 Task: Create a due date automation trigger when advanced on, on the tuesday before a card is due add fields without custom field "Resume" set to a date in this week at 11:00 AM.
Action: Mouse moved to (1224, 96)
Screenshot: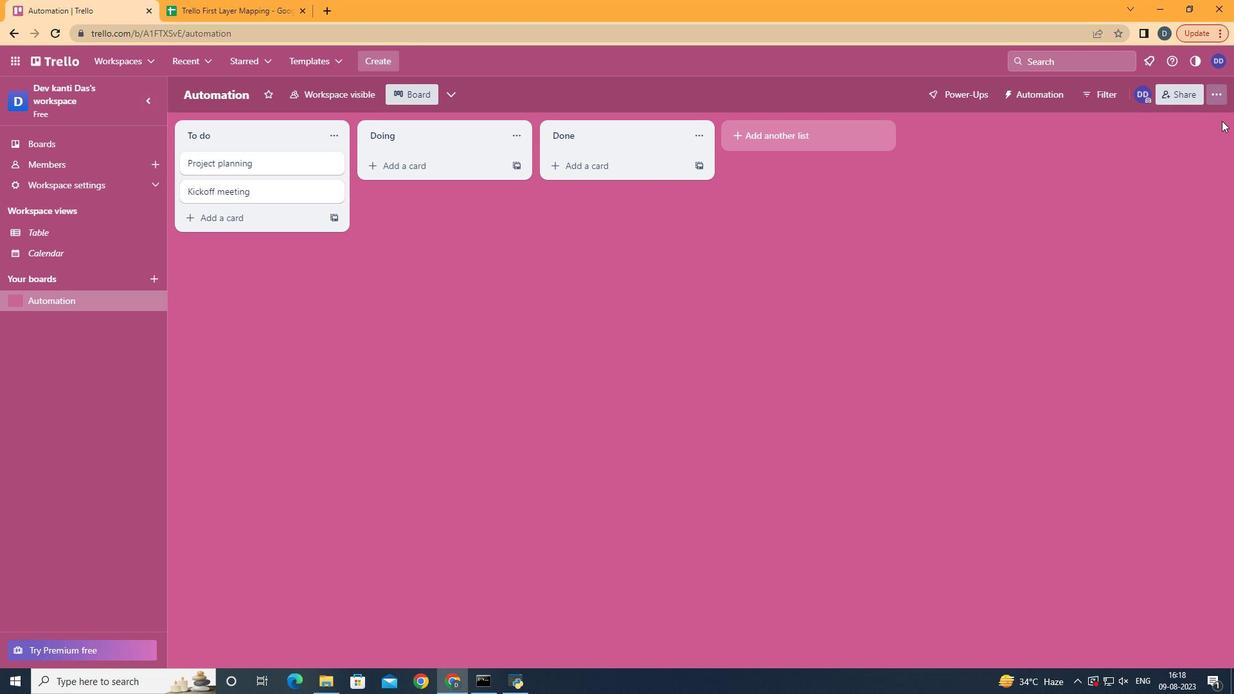 
Action: Mouse pressed left at (1224, 96)
Screenshot: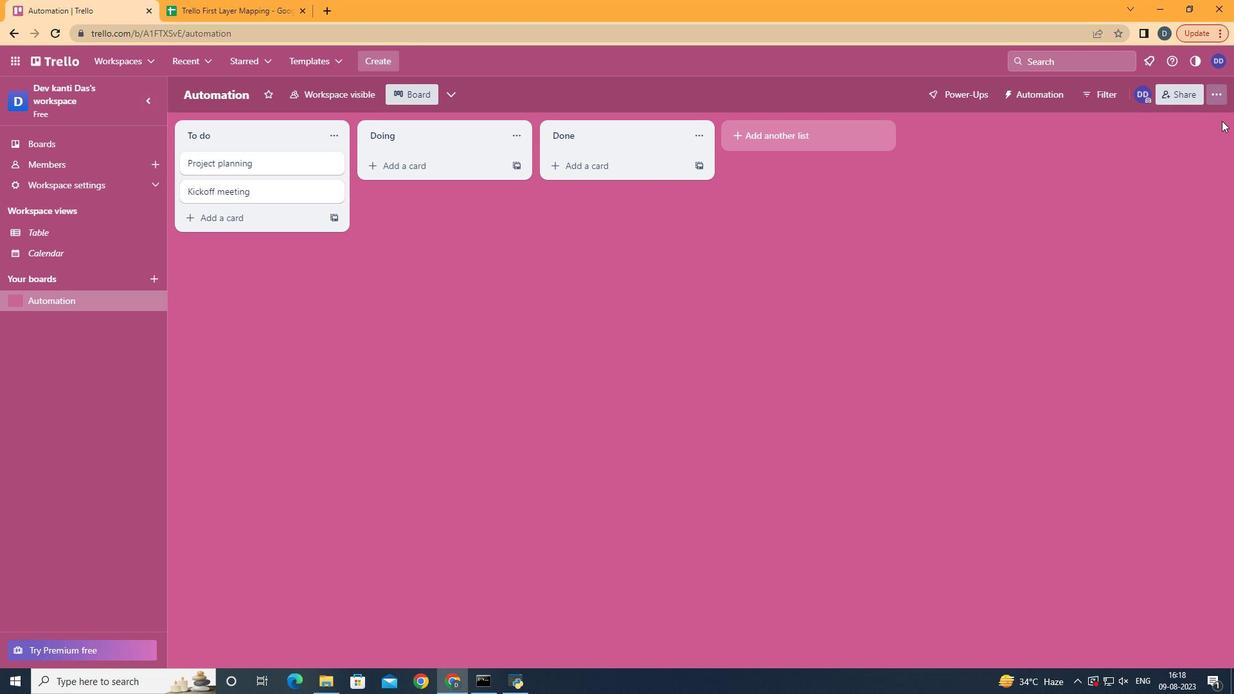
Action: Mouse moved to (1129, 276)
Screenshot: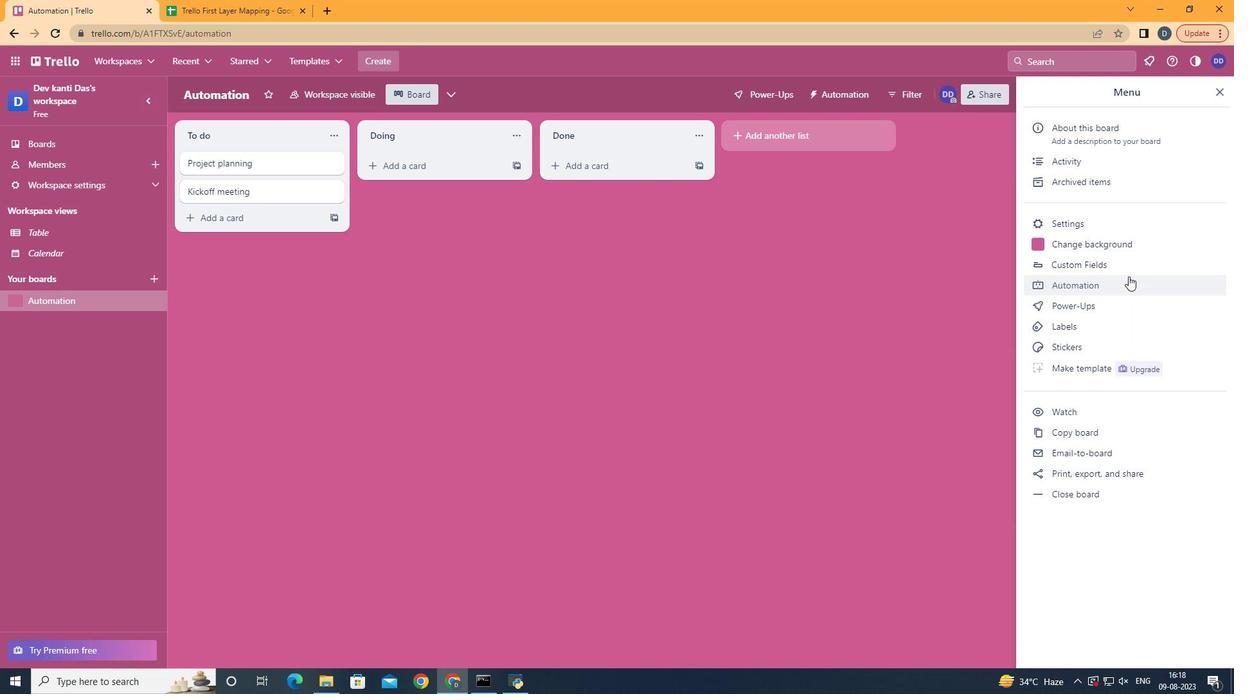 
Action: Mouse pressed left at (1129, 276)
Screenshot: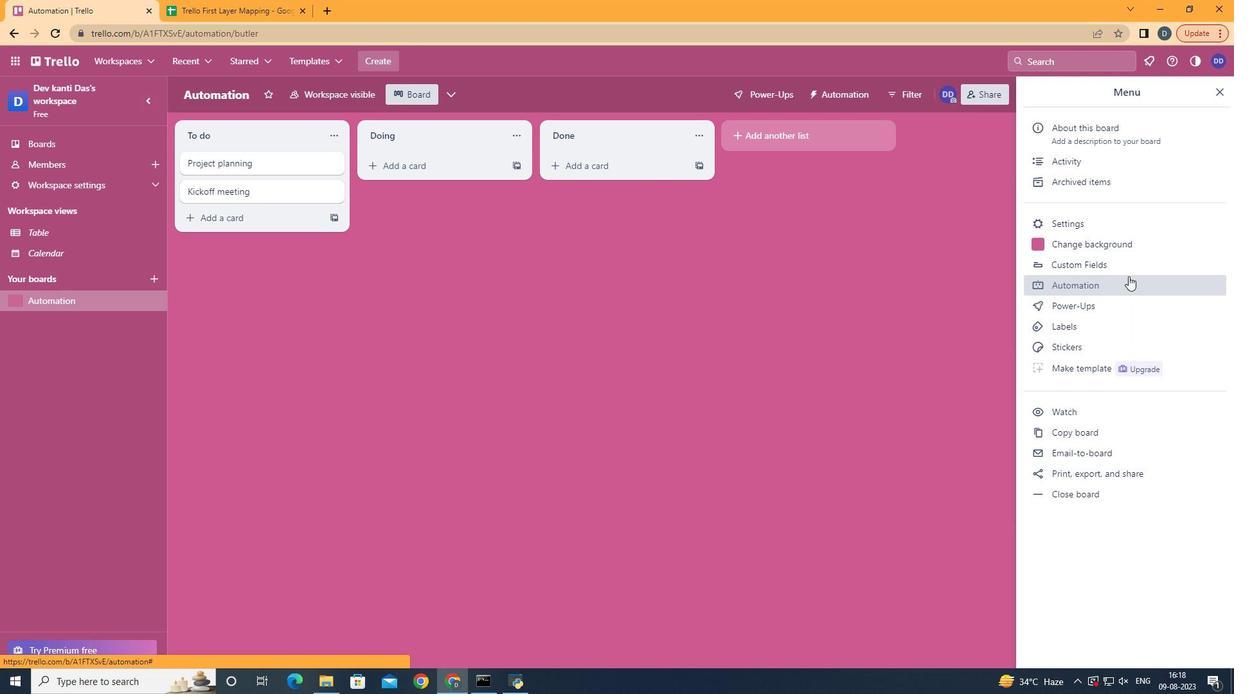 
Action: Mouse moved to (231, 263)
Screenshot: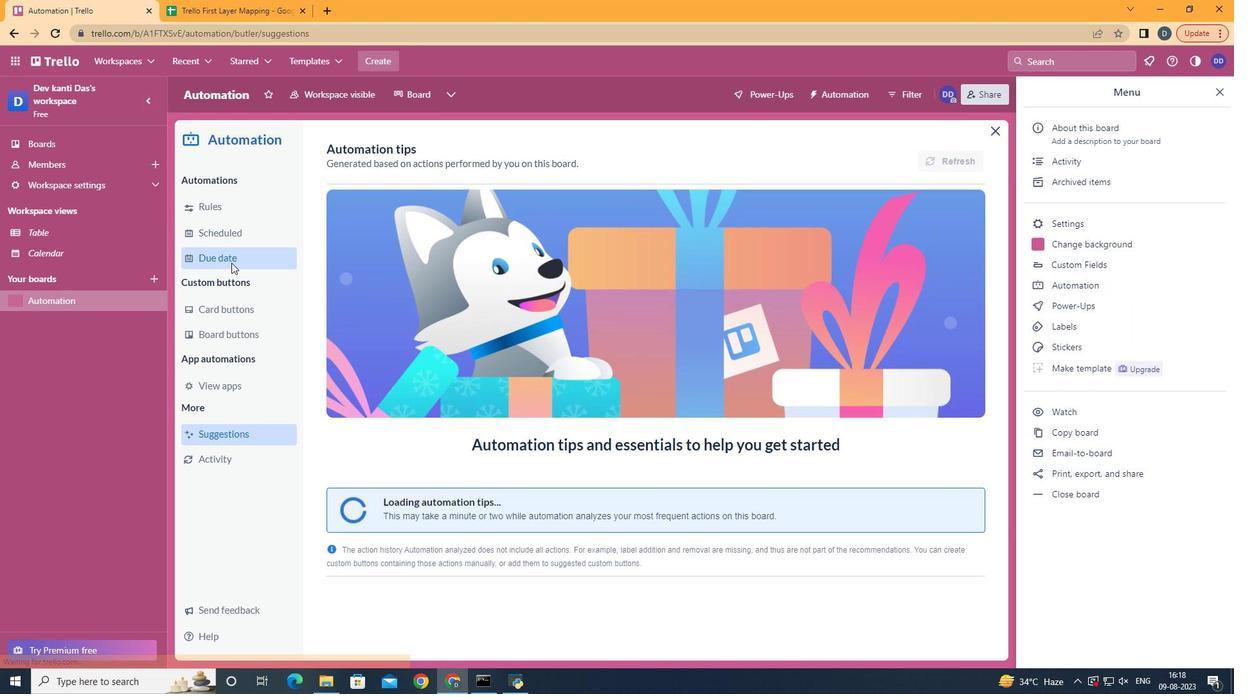 
Action: Mouse pressed left at (231, 263)
Screenshot: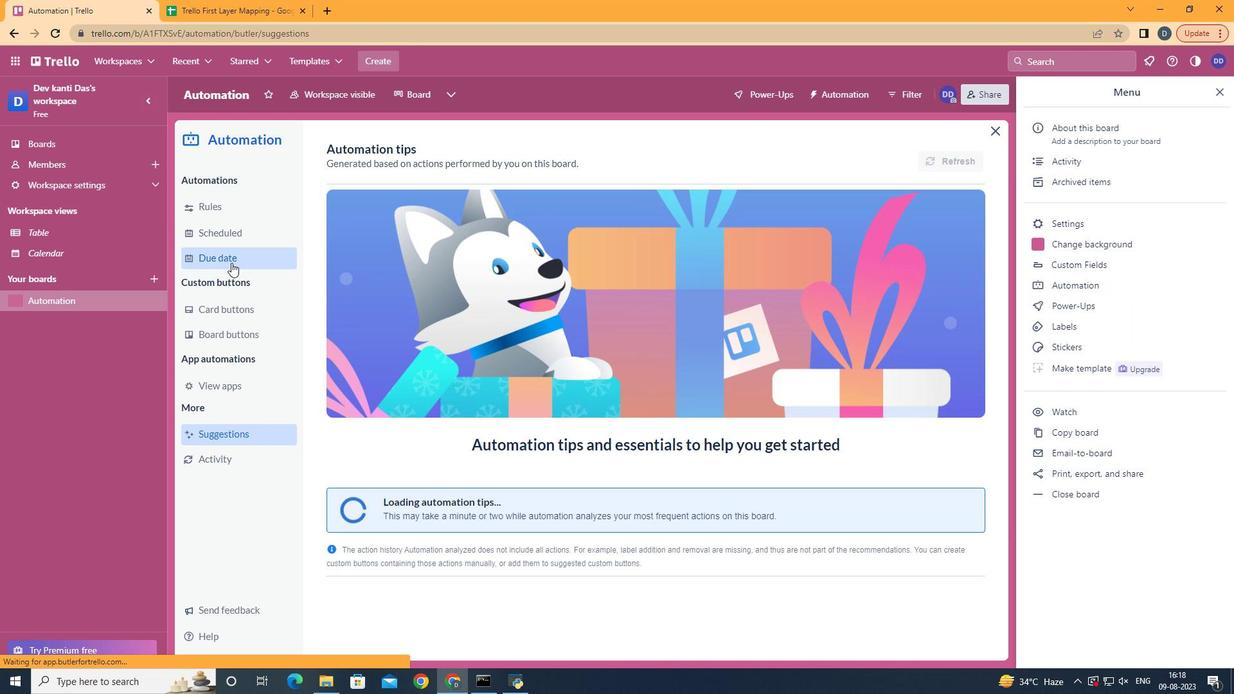 
Action: Mouse moved to (897, 155)
Screenshot: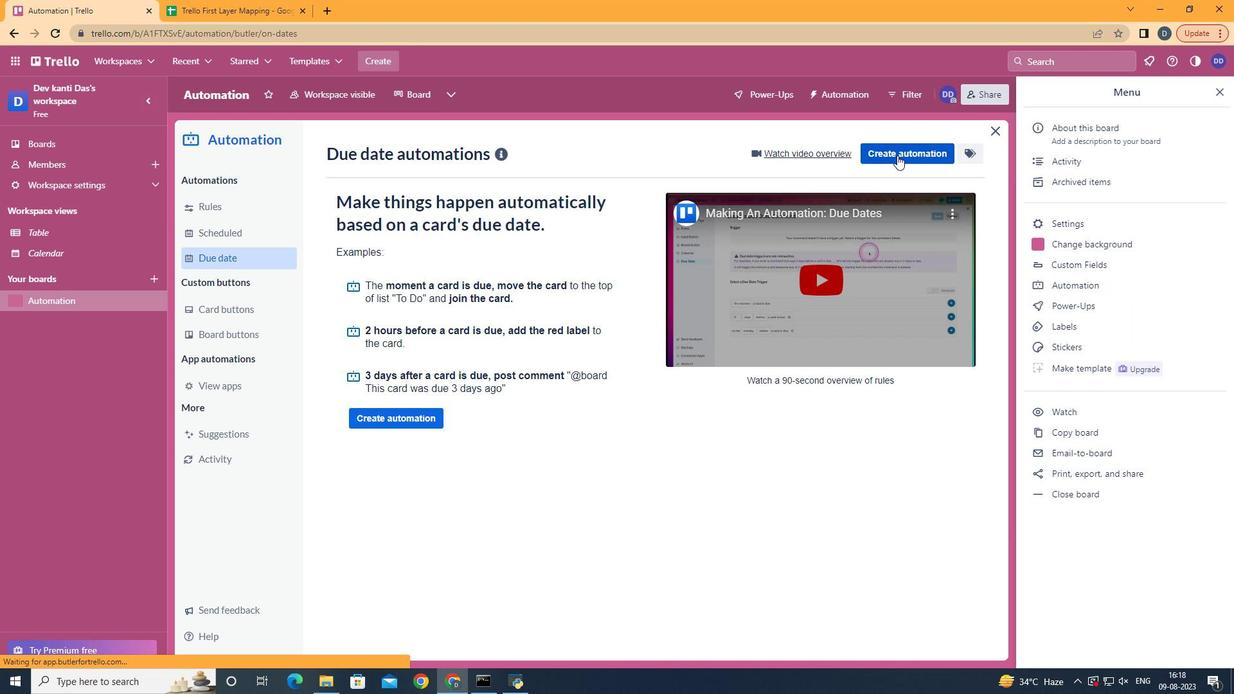 
Action: Mouse pressed left at (897, 155)
Screenshot: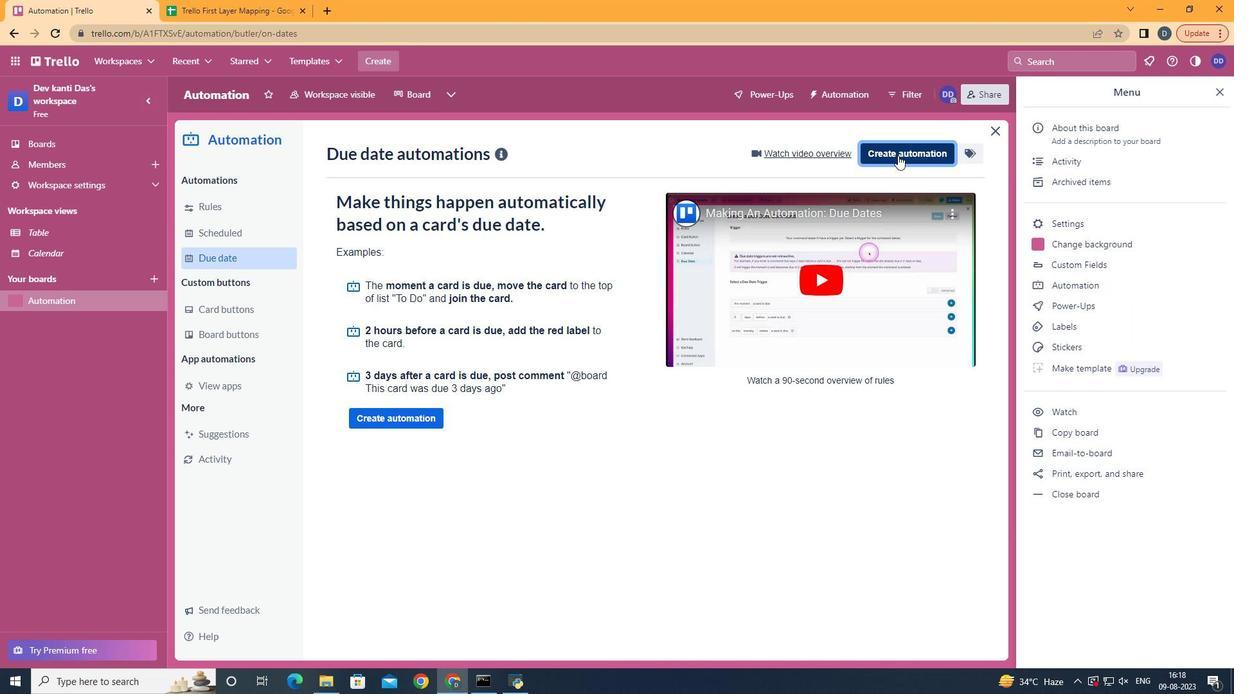 
Action: Mouse moved to (645, 275)
Screenshot: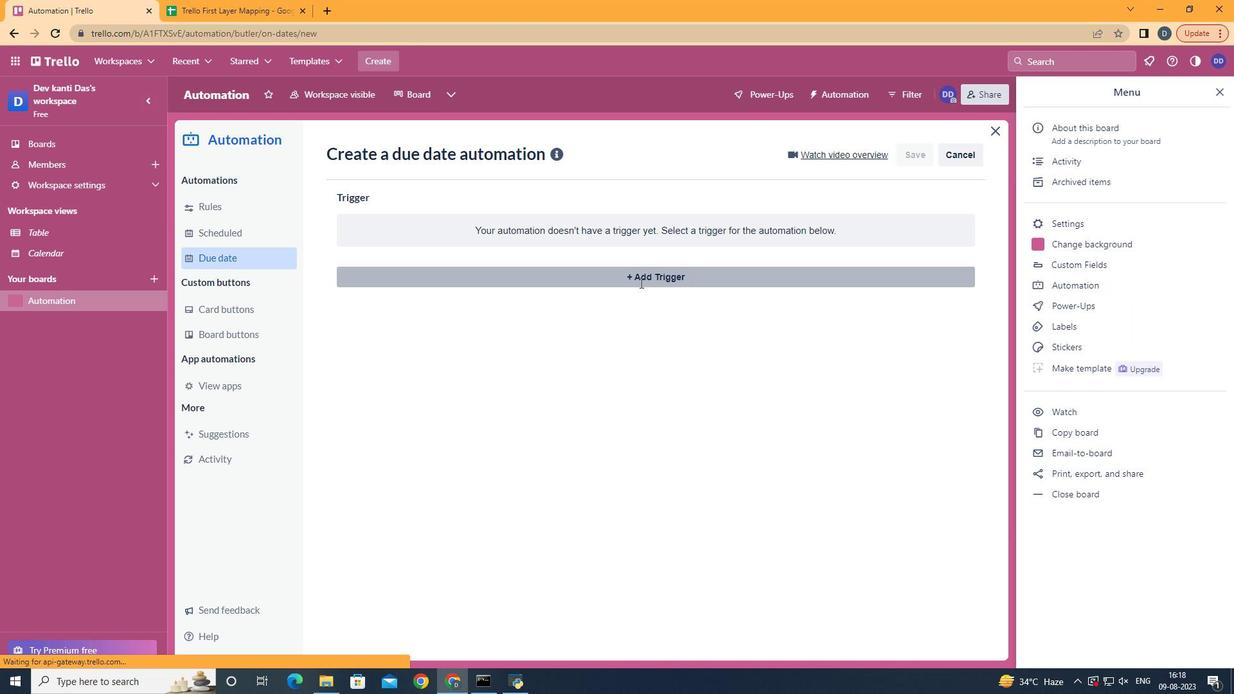 
Action: Mouse pressed left at (645, 275)
Screenshot: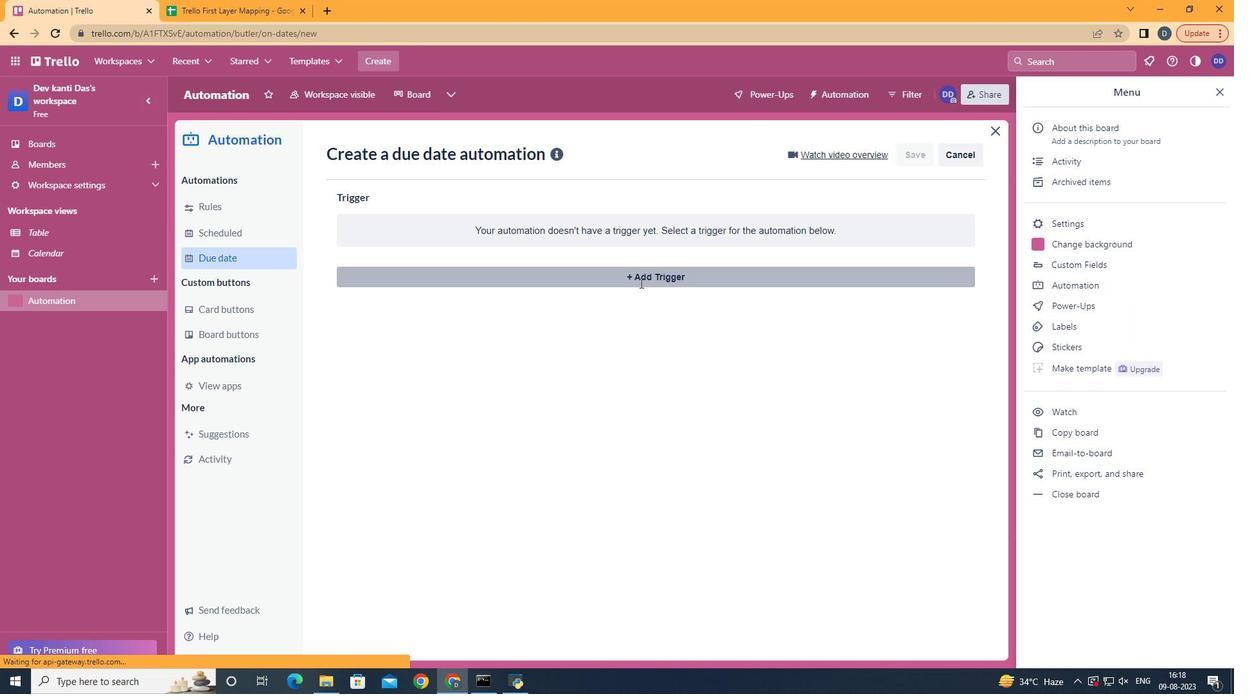 
Action: Mouse moved to (417, 368)
Screenshot: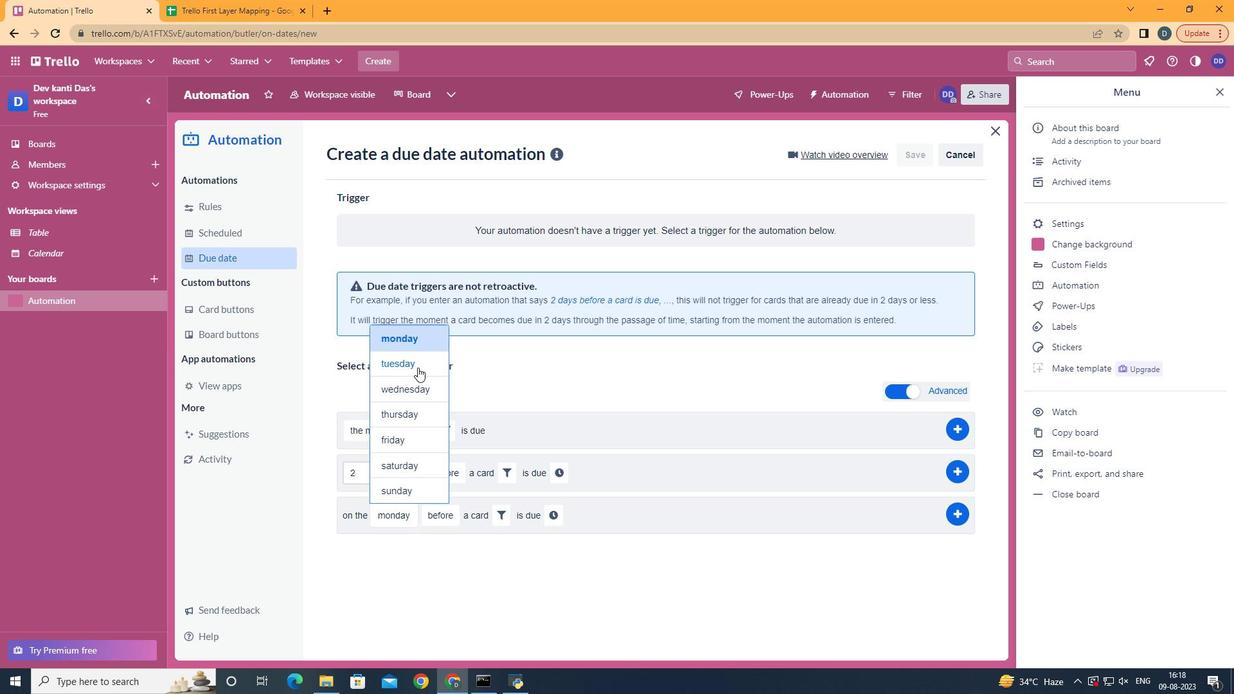 
Action: Mouse pressed left at (417, 368)
Screenshot: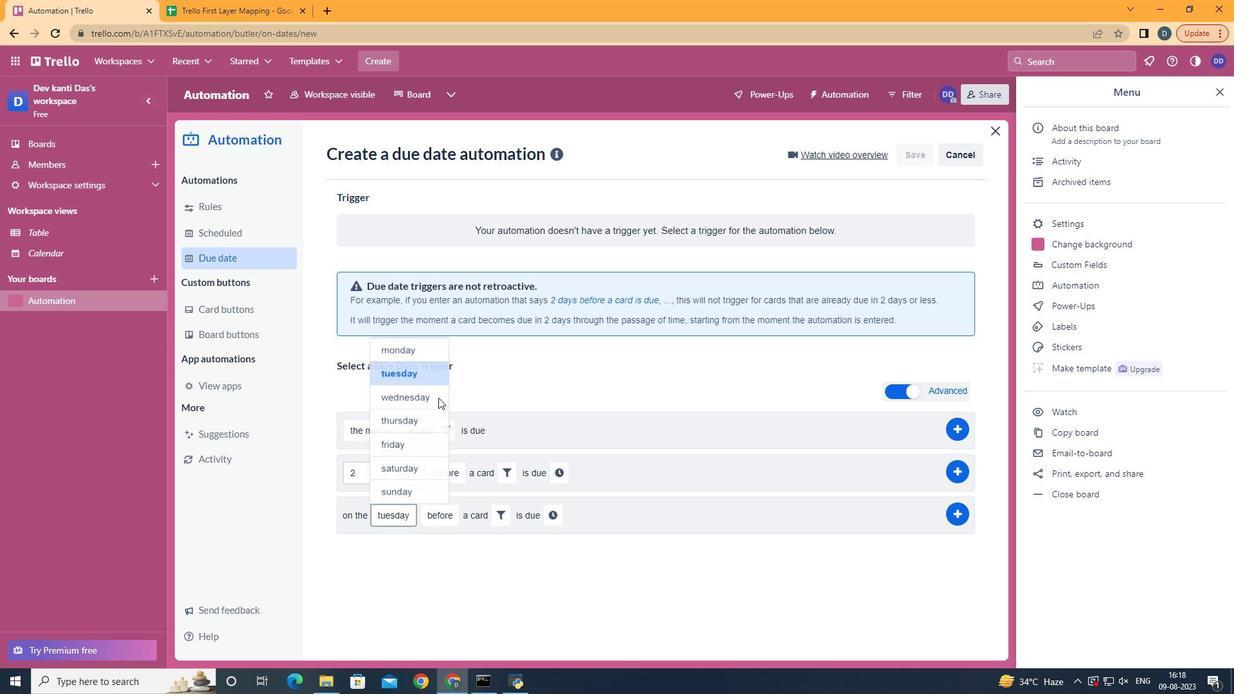 
Action: Mouse moved to (495, 524)
Screenshot: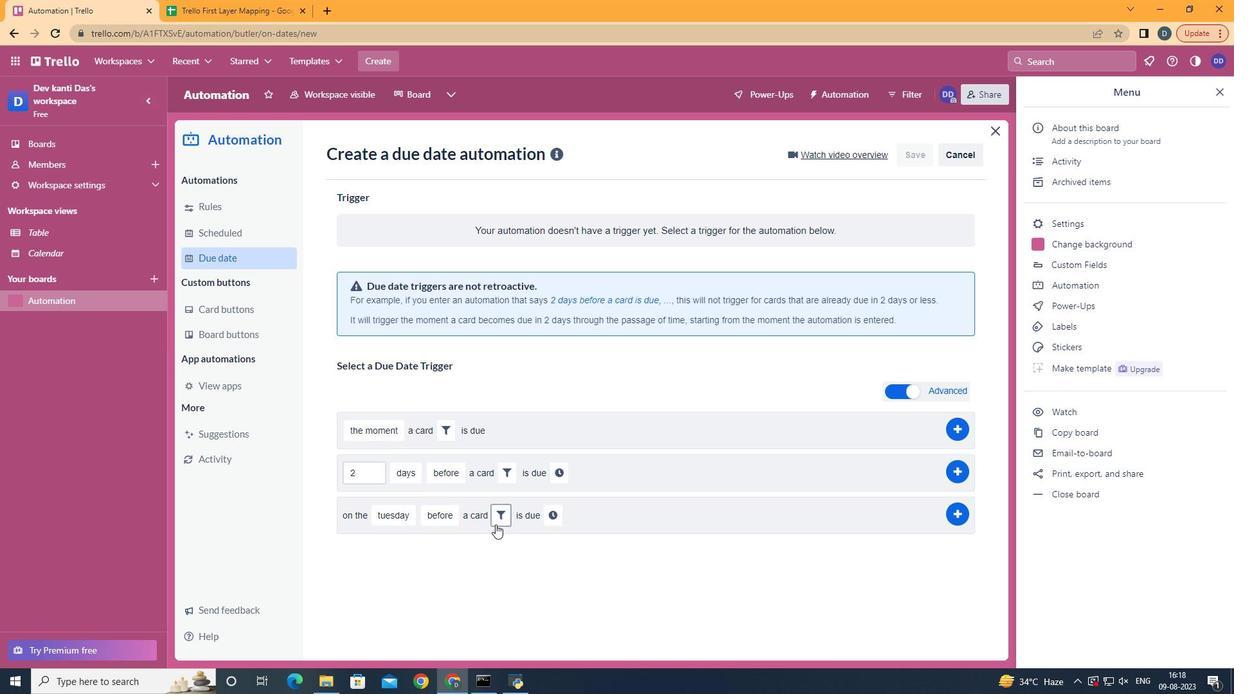 
Action: Mouse pressed left at (495, 524)
Screenshot: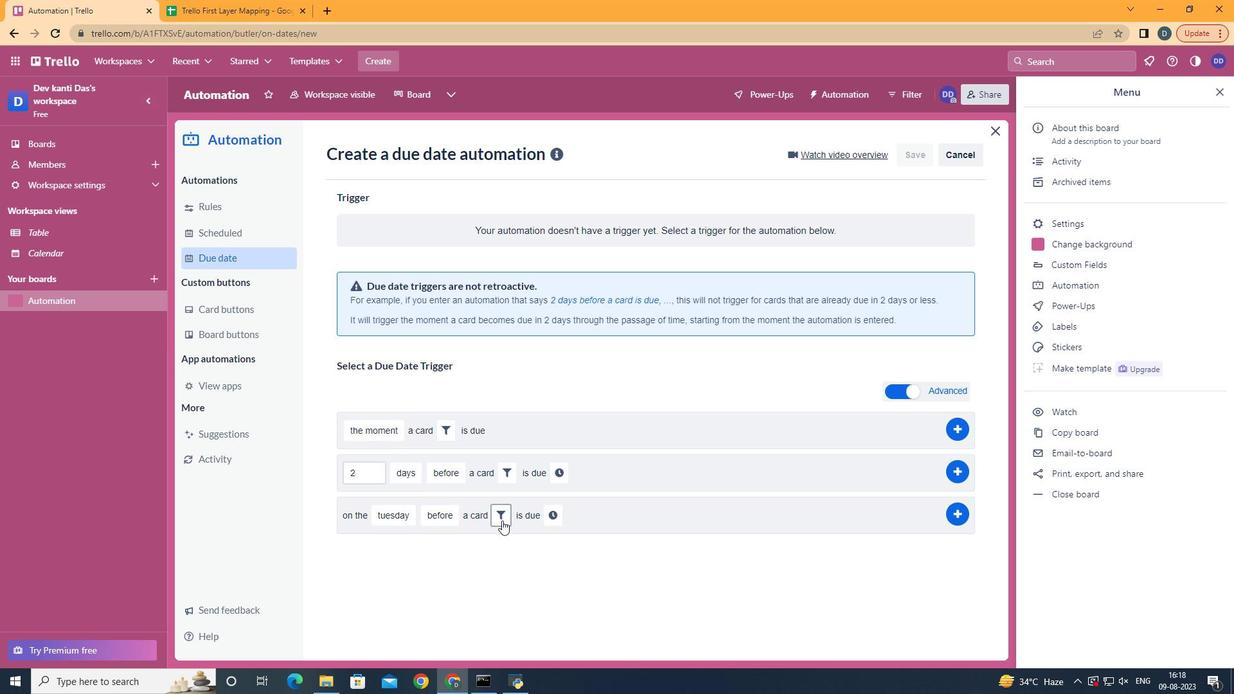 
Action: Mouse moved to (704, 558)
Screenshot: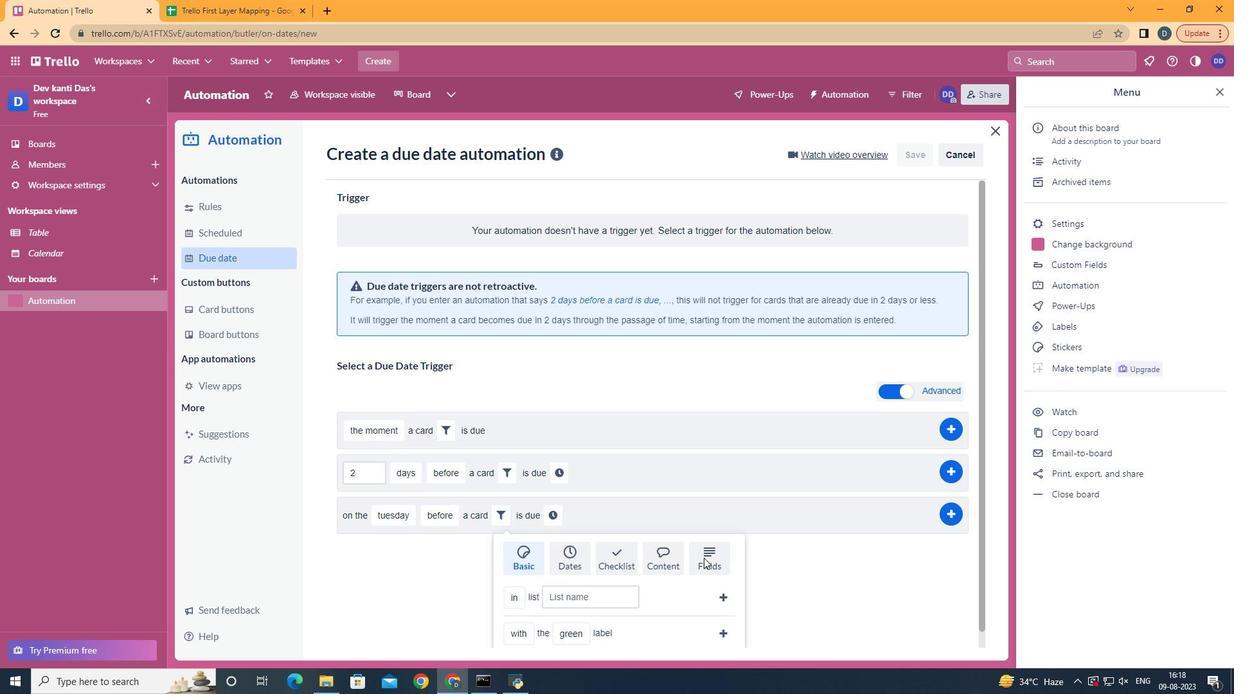 
Action: Mouse pressed left at (704, 558)
Screenshot: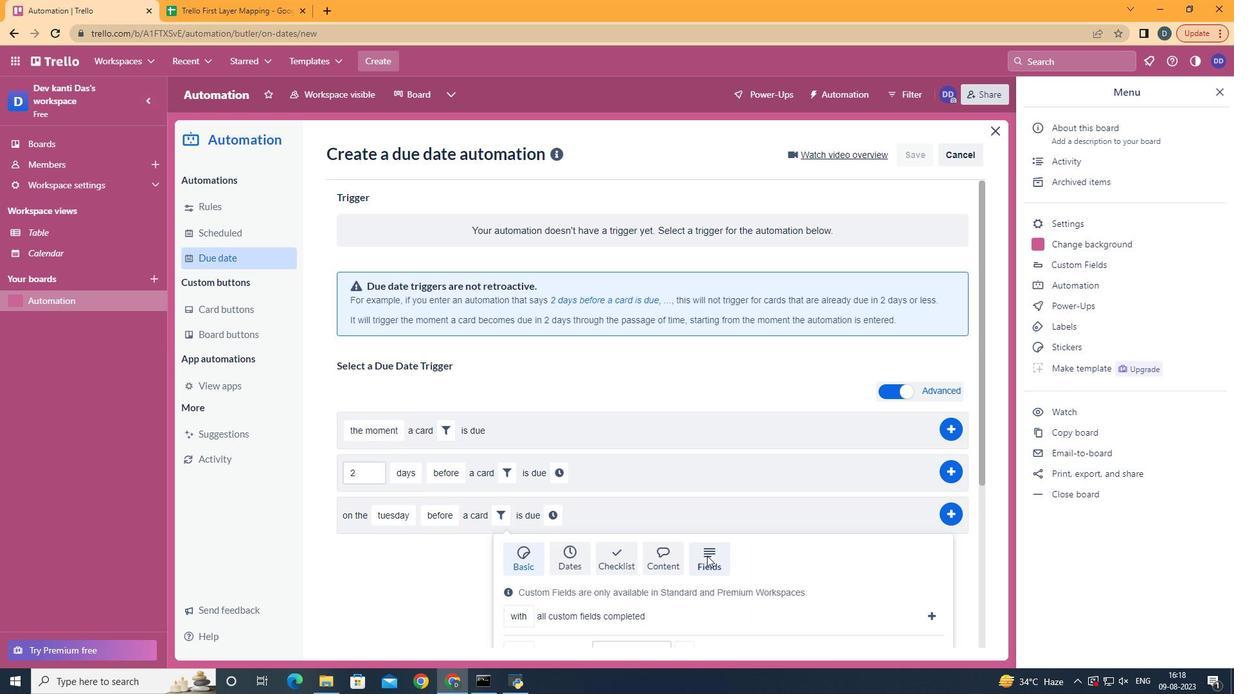 
Action: Mouse moved to (708, 554)
Screenshot: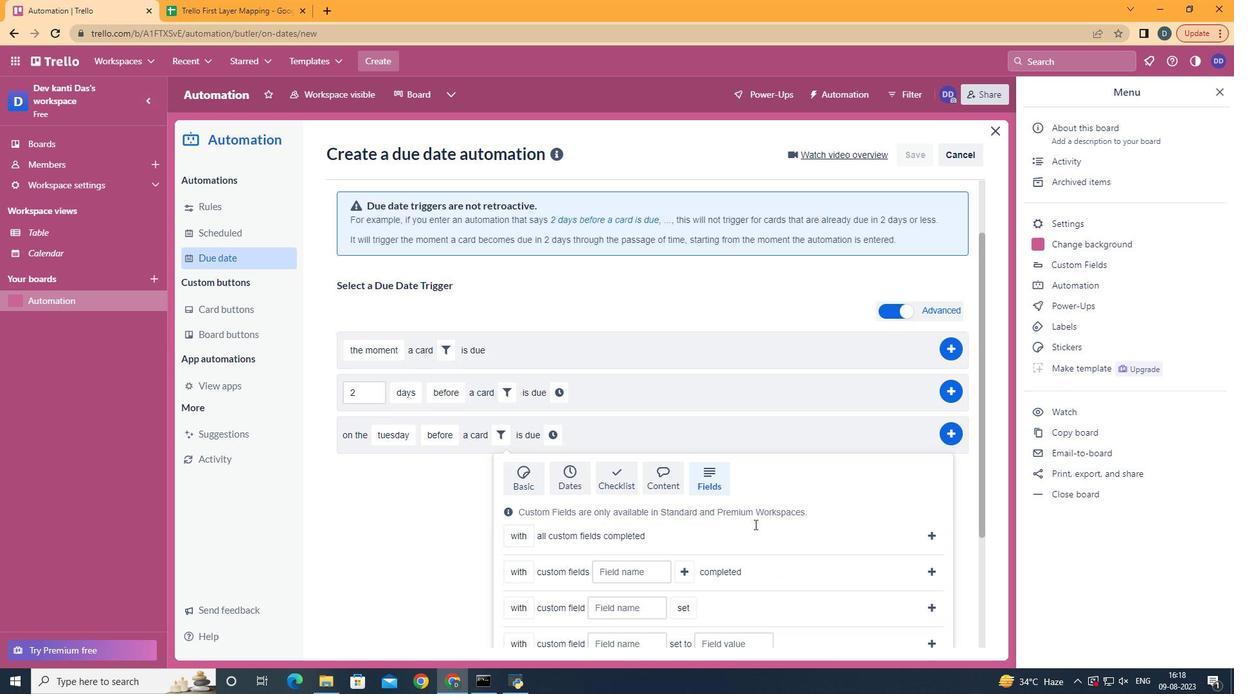 
Action: Mouse scrolled (708, 553) with delta (0, 0)
Screenshot: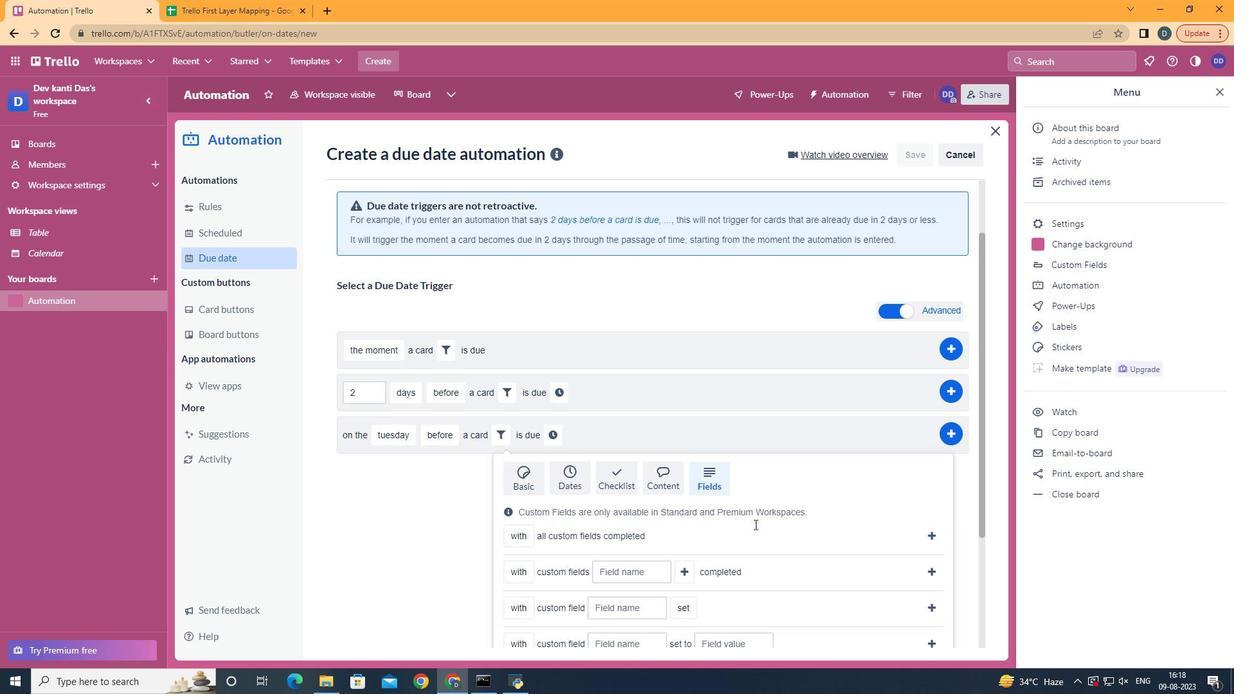 
Action: Mouse scrolled (708, 553) with delta (0, 0)
Screenshot: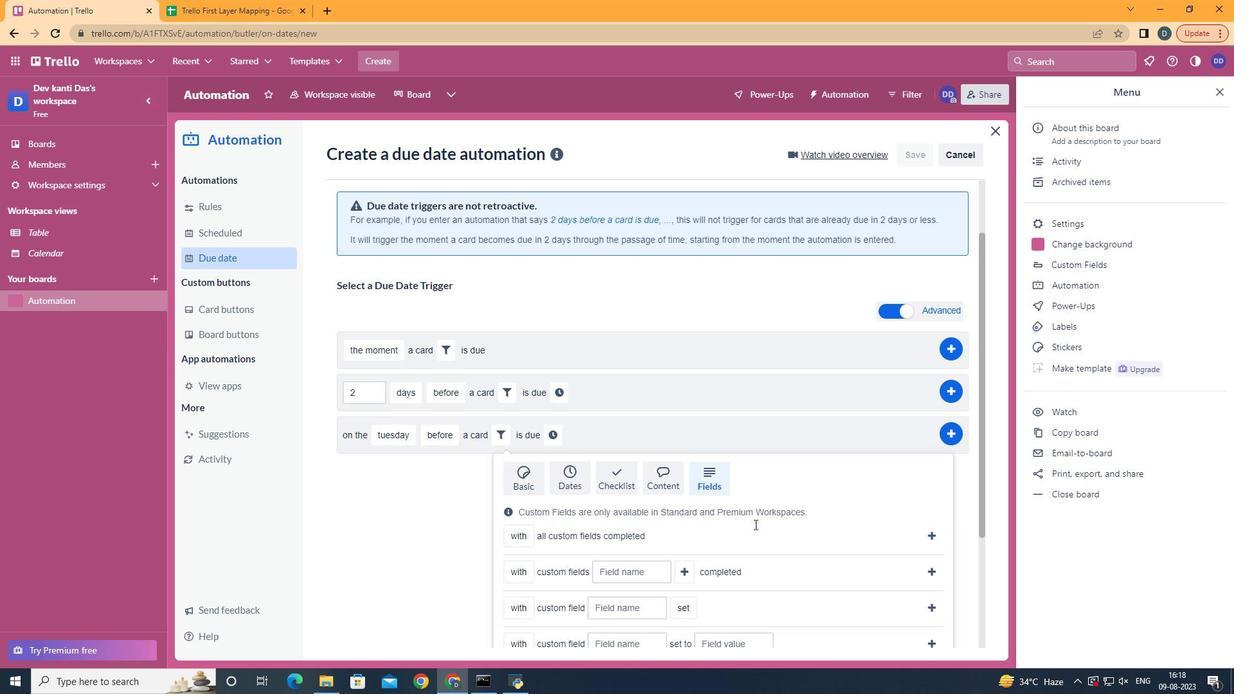 
Action: Mouse scrolled (708, 553) with delta (0, 0)
Screenshot: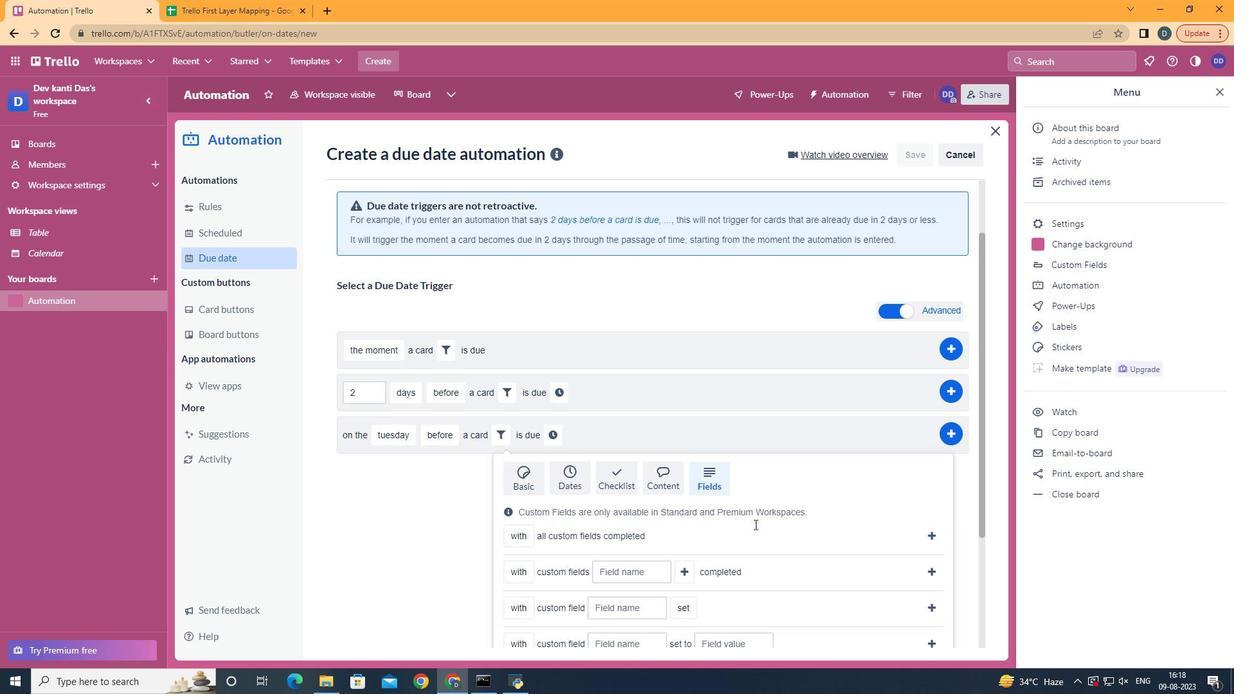 
Action: Mouse scrolled (708, 553) with delta (0, 0)
Screenshot: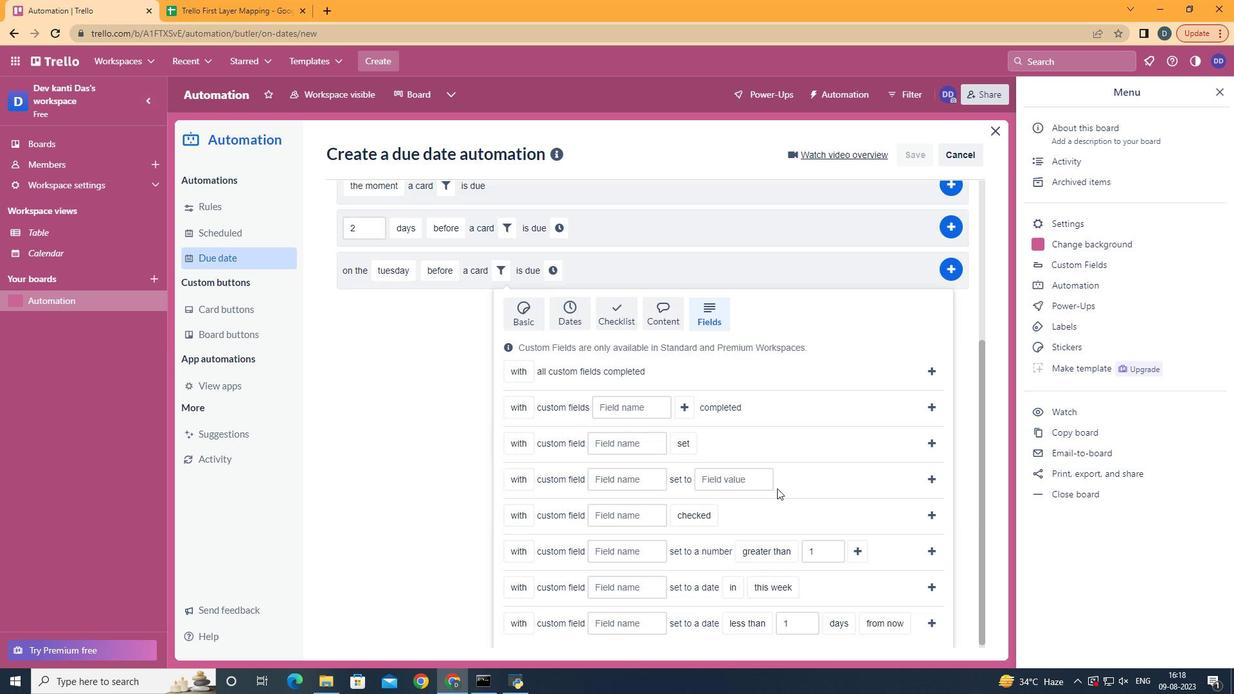 
Action: Mouse moved to (709, 553)
Screenshot: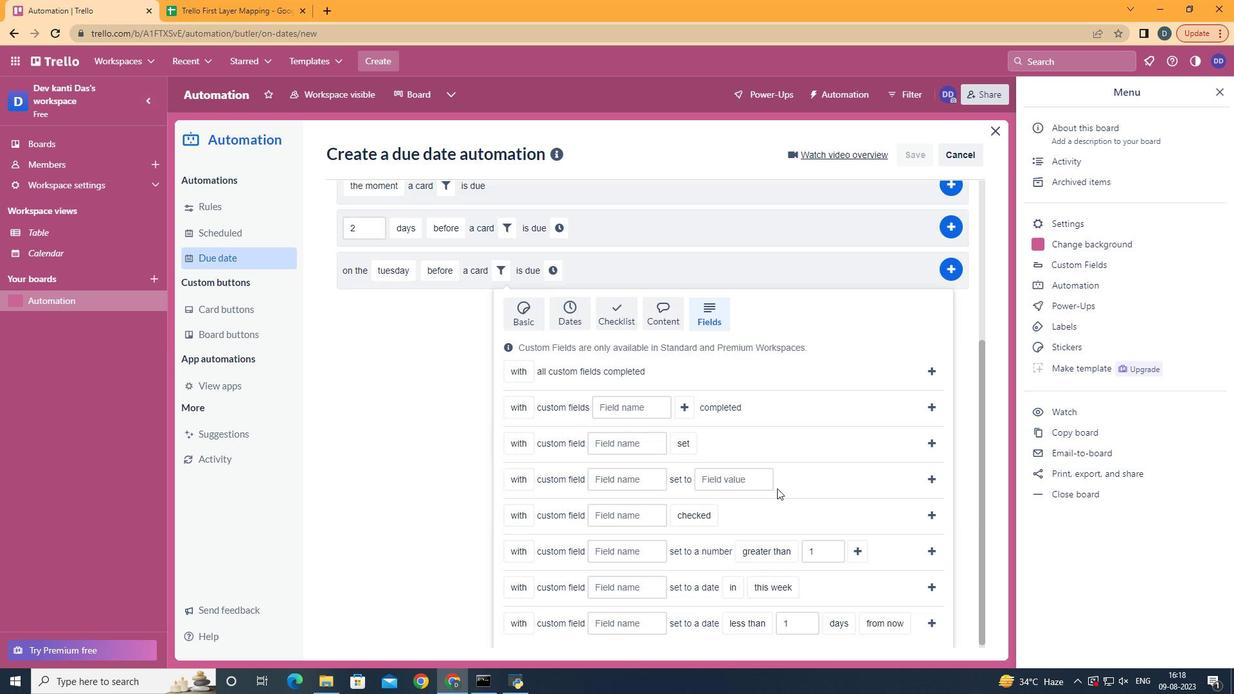 
Action: Mouse scrolled (709, 552) with delta (0, 0)
Screenshot: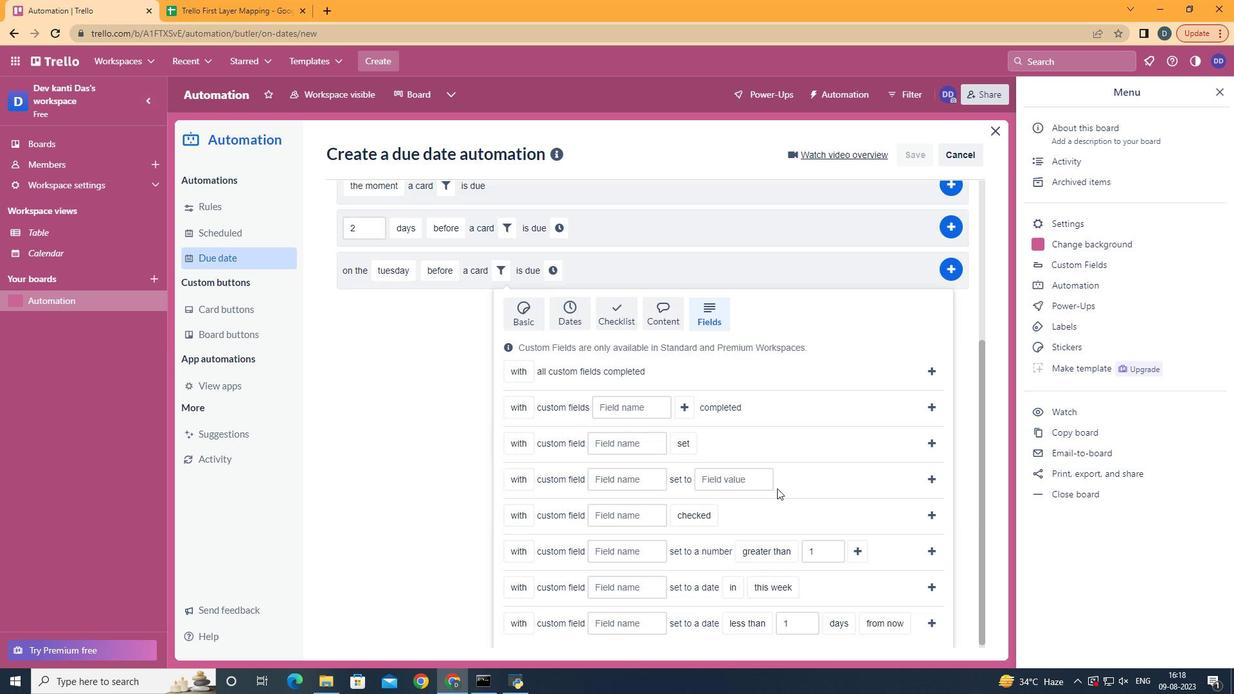 
Action: Mouse moved to (531, 645)
Screenshot: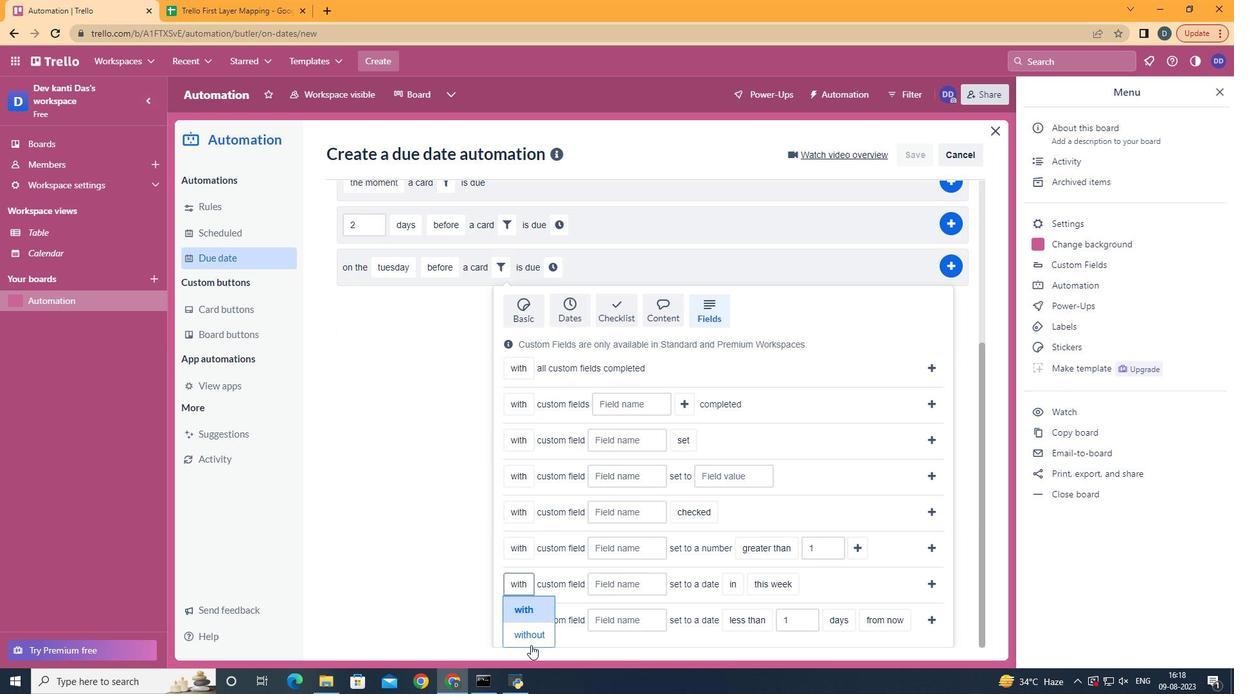 
Action: Mouse pressed left at (531, 645)
Screenshot: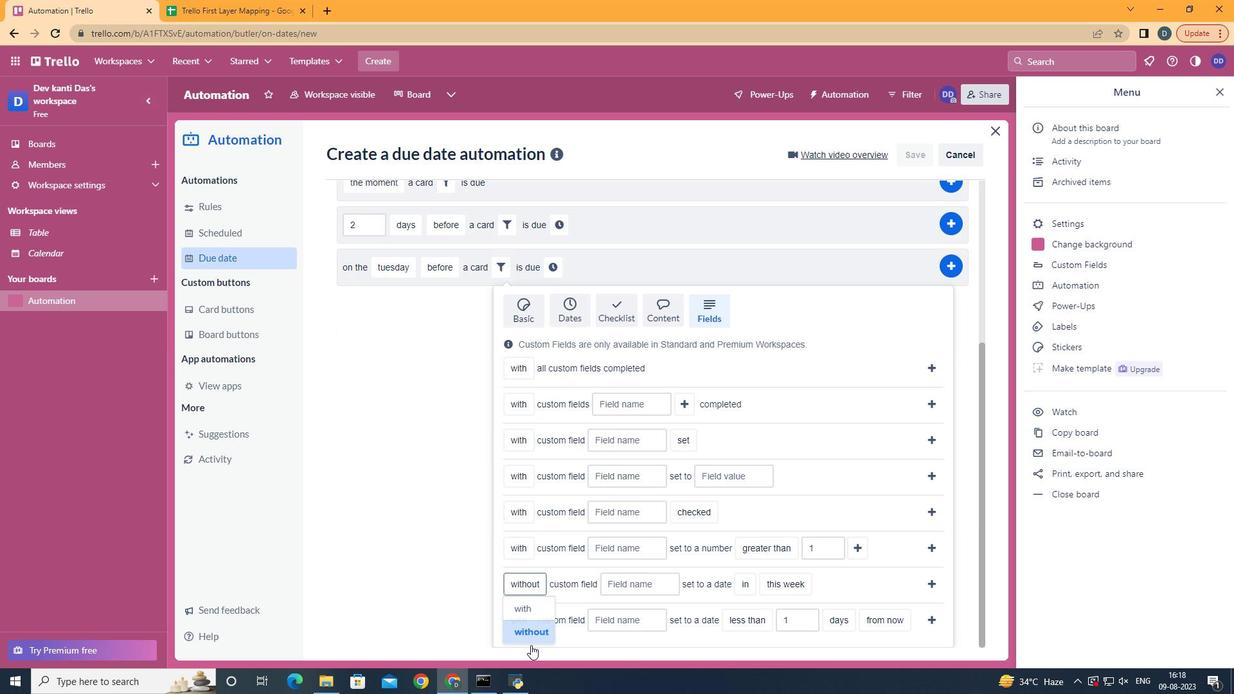 
Action: Mouse moved to (630, 591)
Screenshot: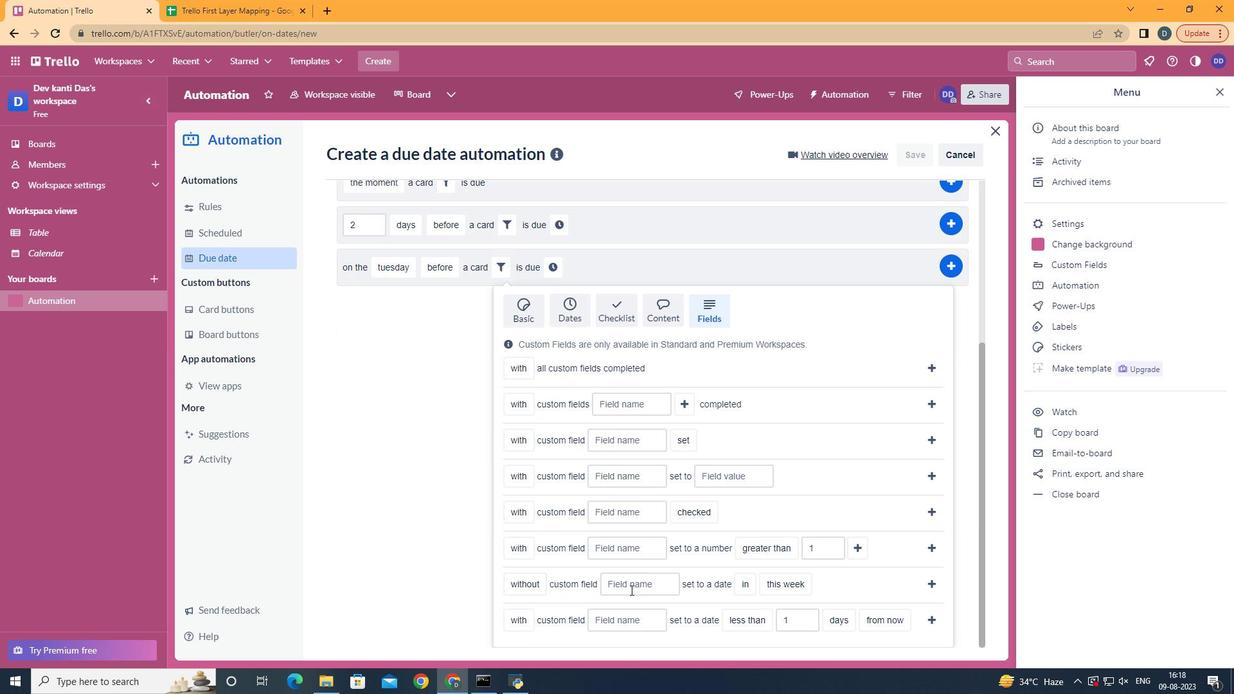 
Action: Mouse pressed left at (630, 591)
Screenshot: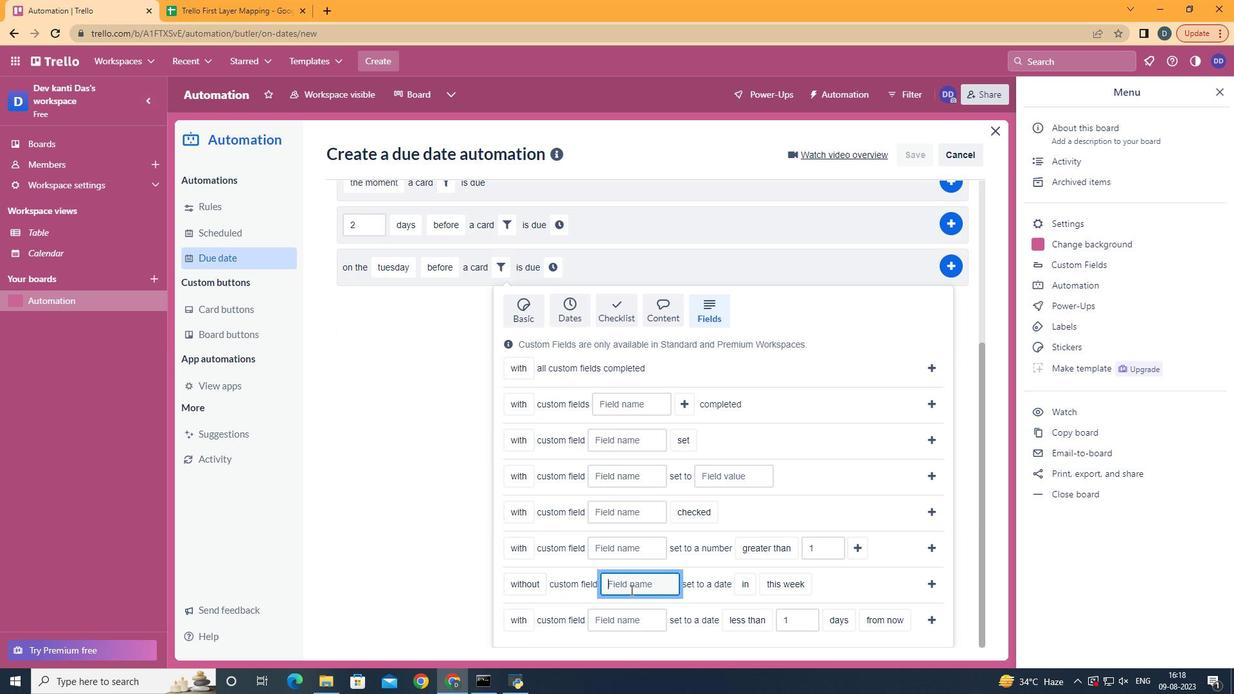 
Action: Mouse moved to (630, 590)
Screenshot: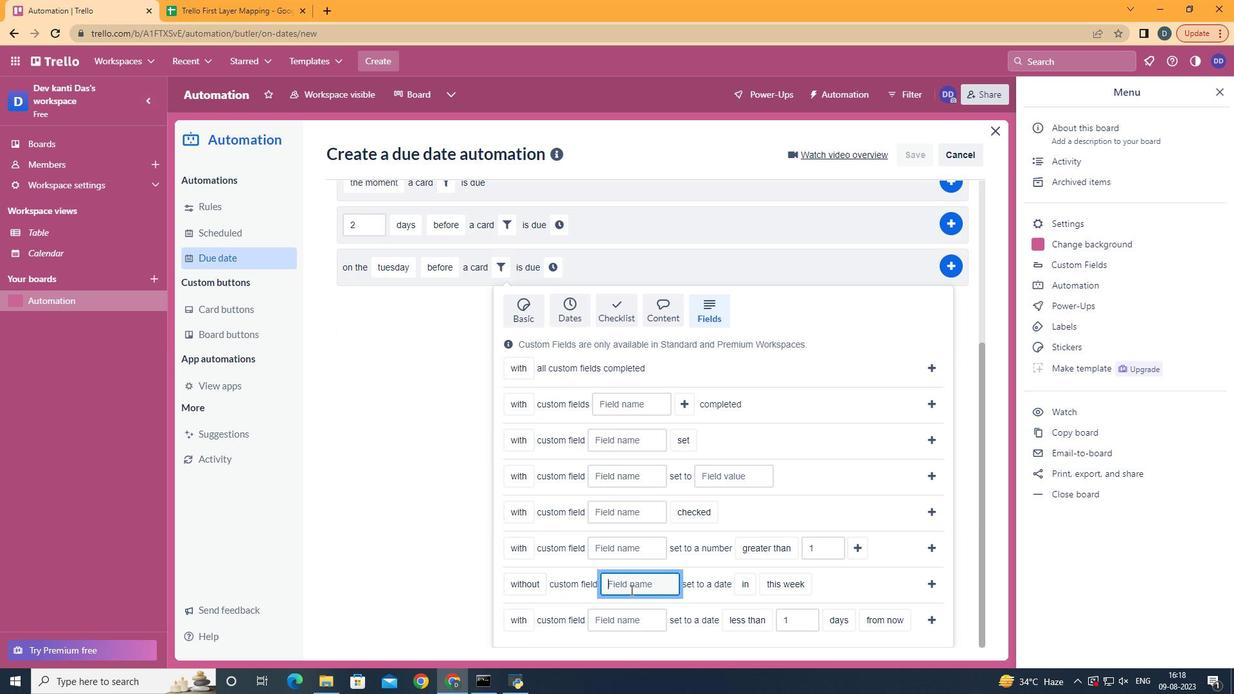 
Action: Key pressed <Key.shift>Resume
Screenshot: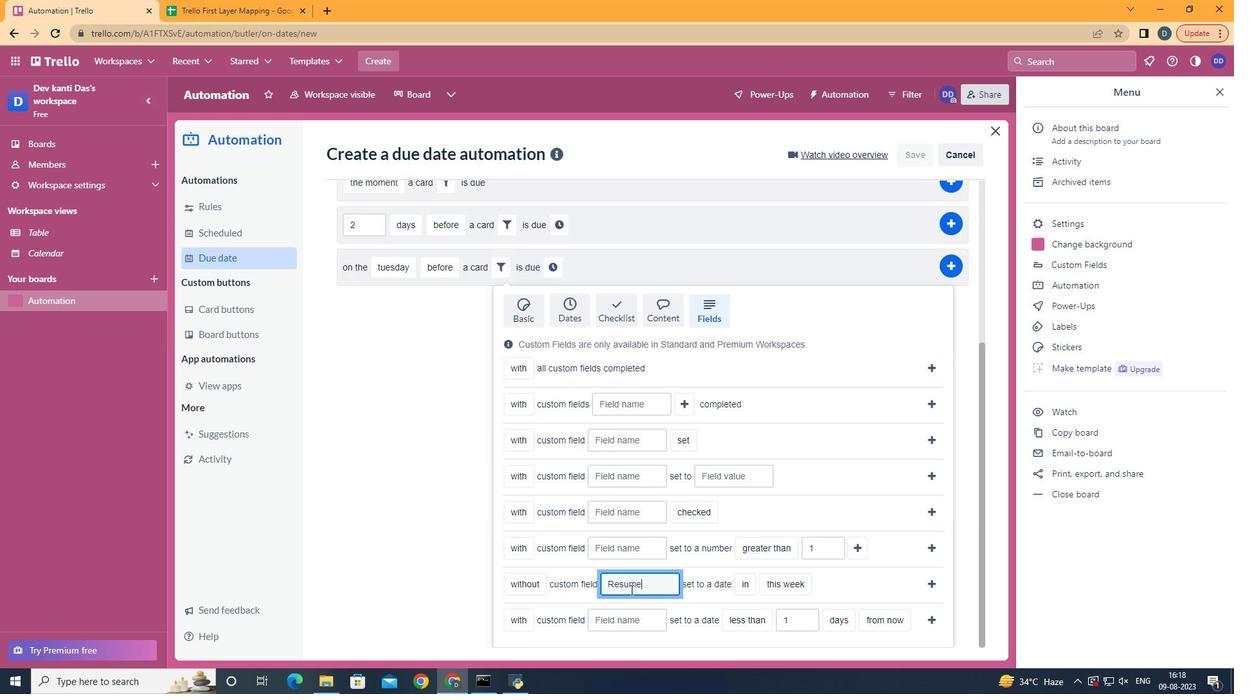 
Action: Mouse moved to (745, 607)
Screenshot: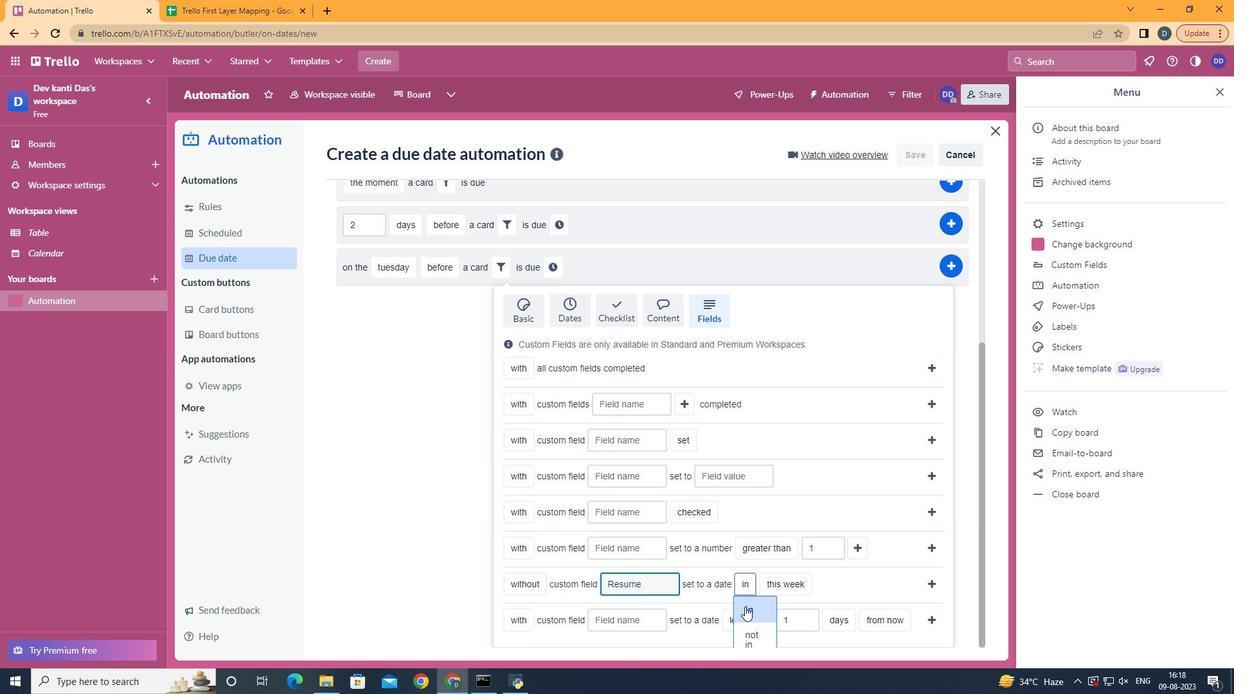 
Action: Mouse pressed left at (745, 607)
Screenshot: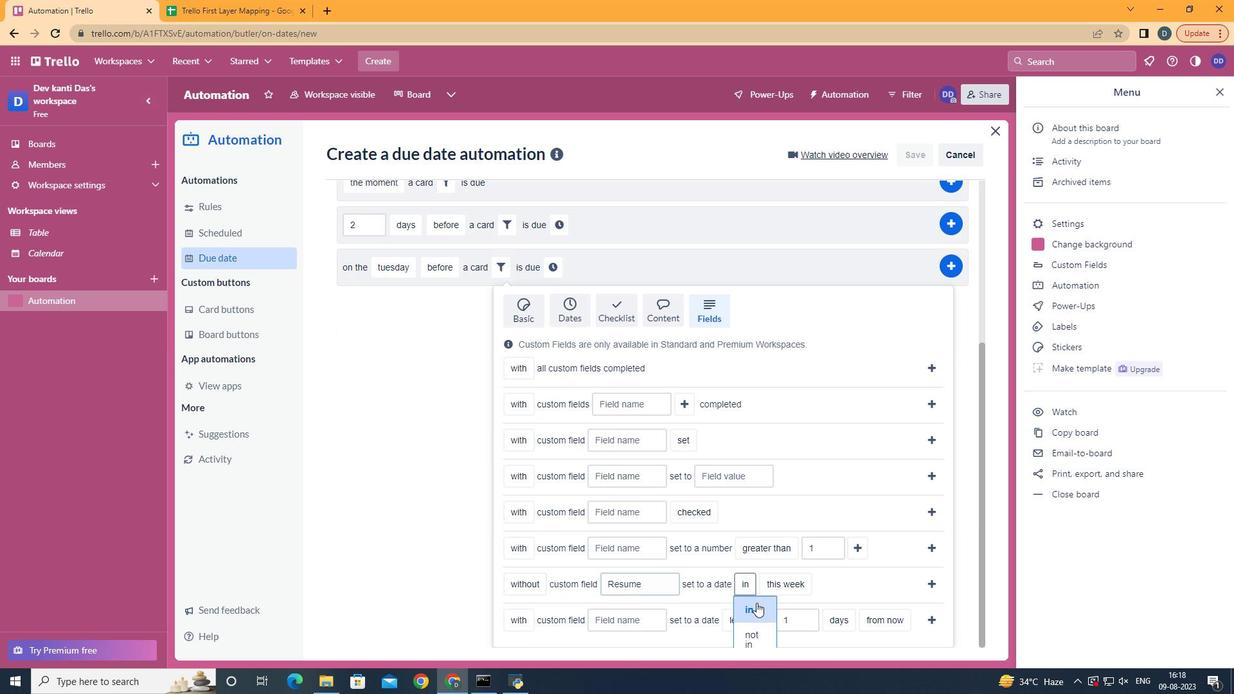 
Action: Mouse moved to (803, 614)
Screenshot: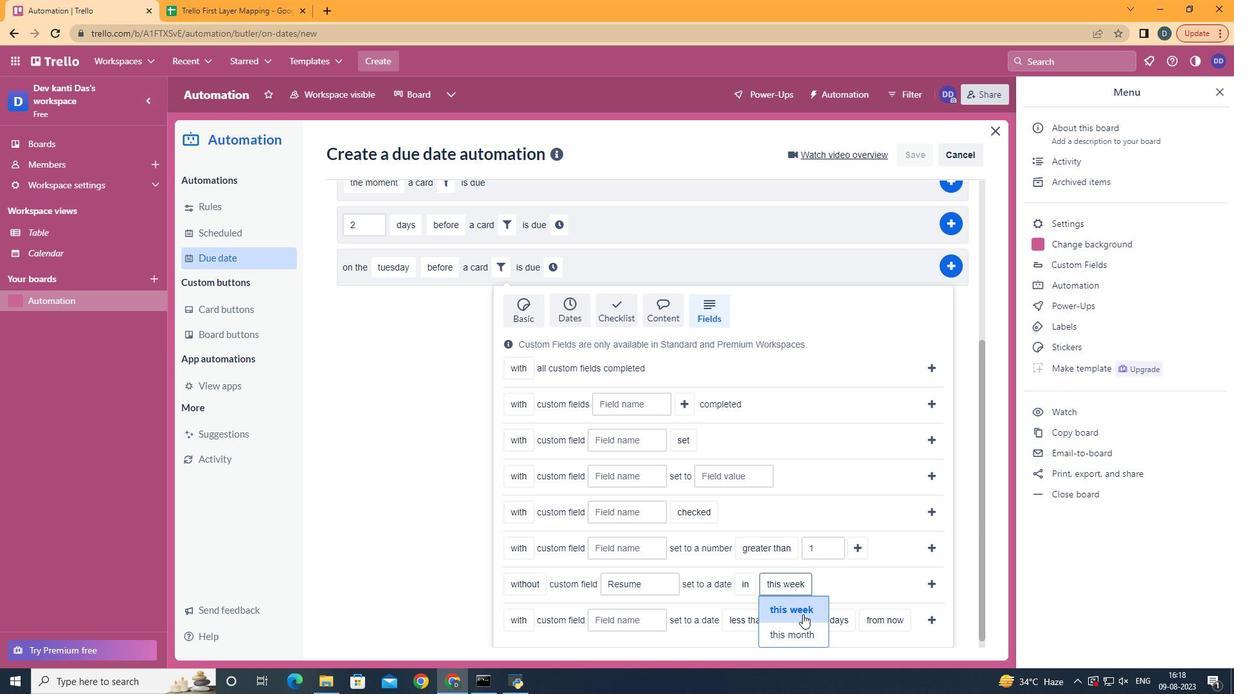 
Action: Mouse pressed left at (803, 614)
Screenshot: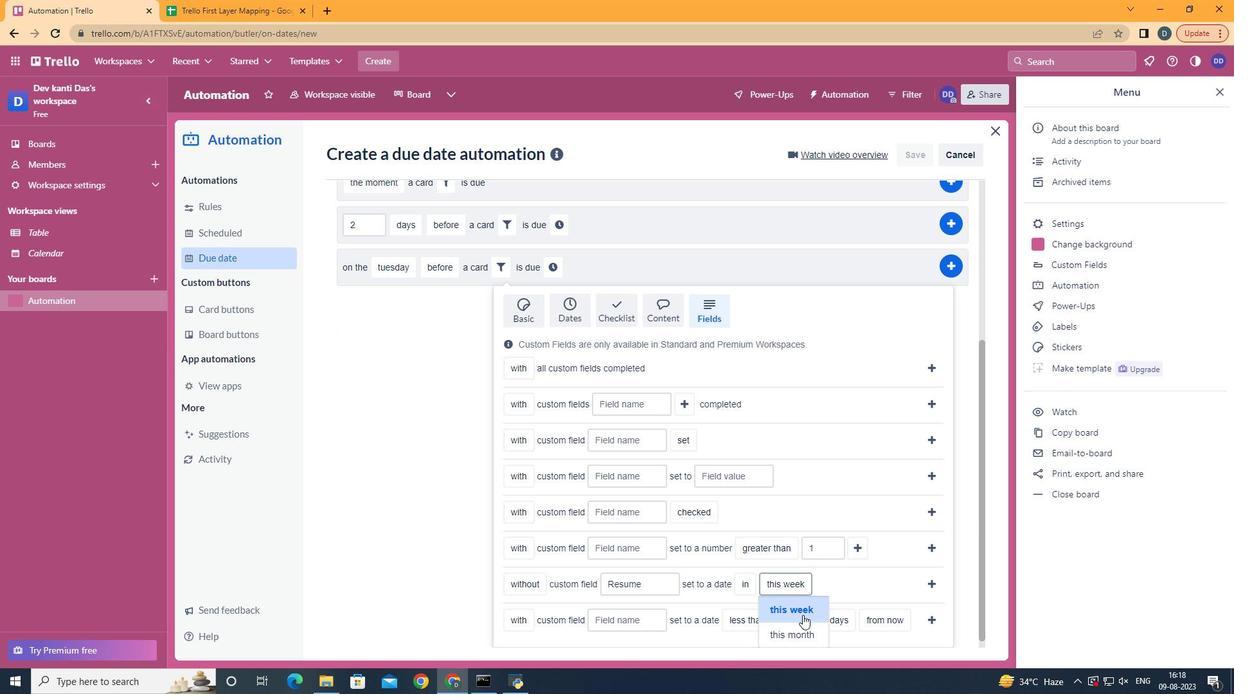 
Action: Mouse moved to (939, 585)
Screenshot: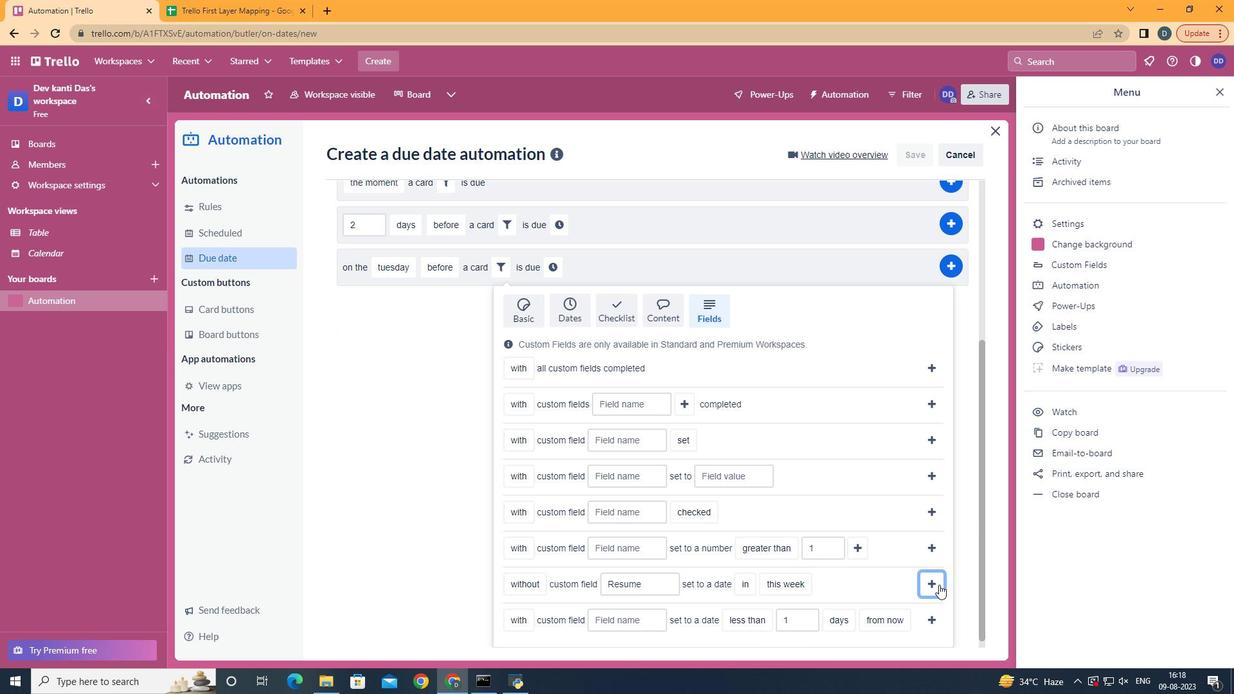 
Action: Mouse pressed left at (939, 585)
Screenshot: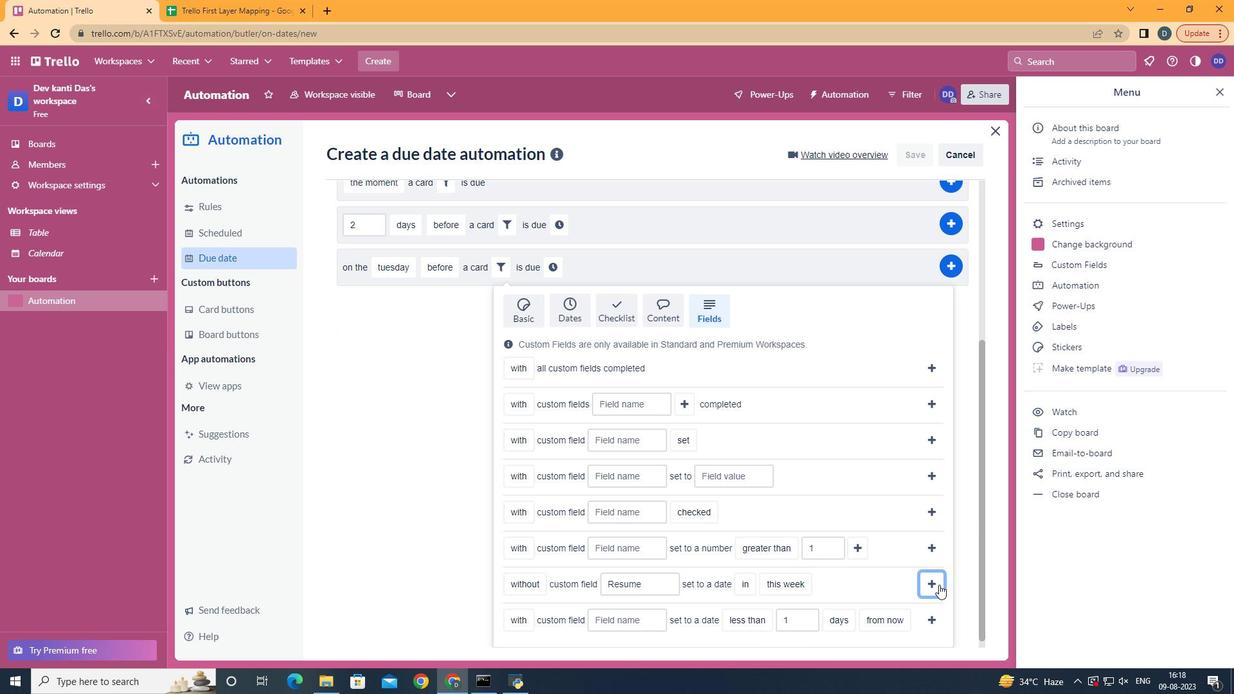 
Action: Mouse moved to (807, 521)
Screenshot: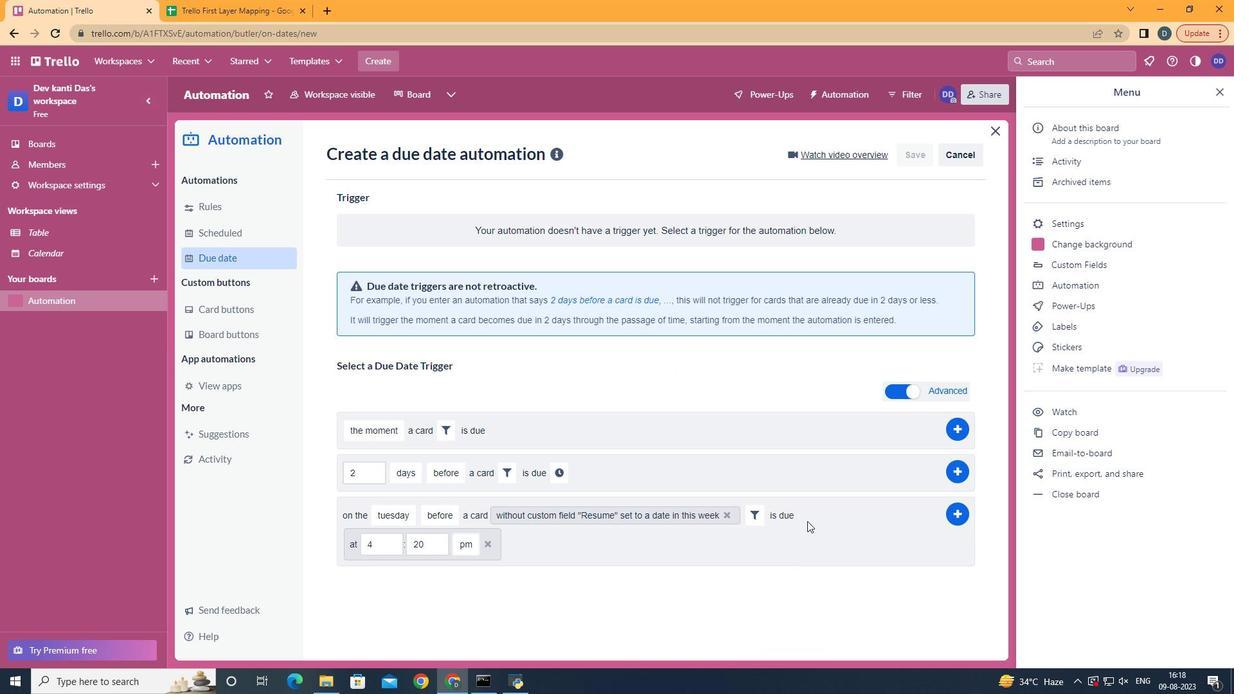 
Action: Mouse pressed left at (807, 521)
Screenshot: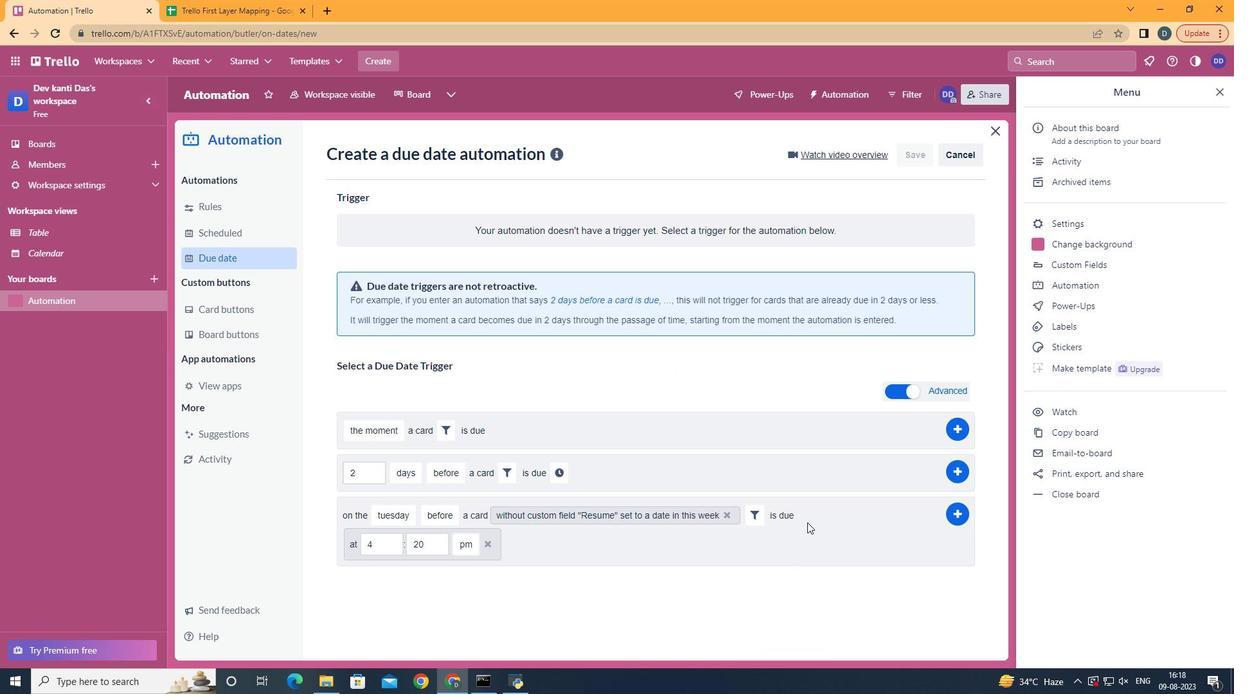 
Action: Mouse moved to (394, 546)
Screenshot: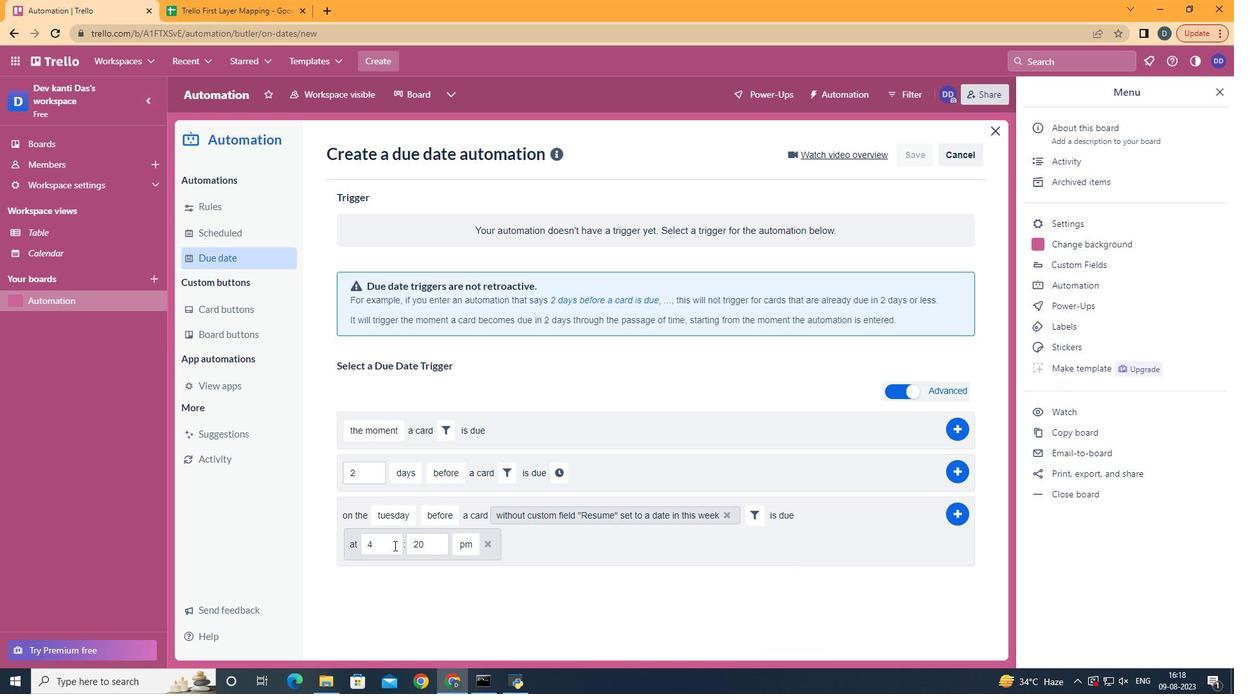 
Action: Mouse pressed left at (394, 546)
Screenshot: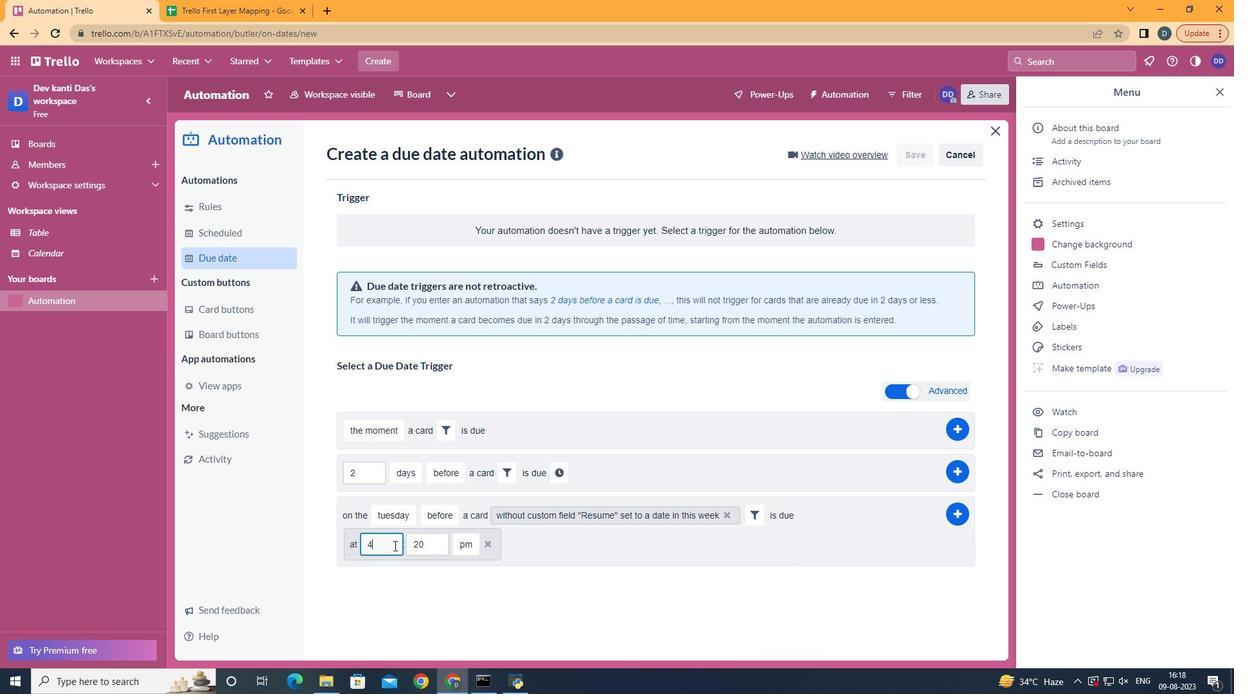 
Action: Mouse moved to (392, 546)
Screenshot: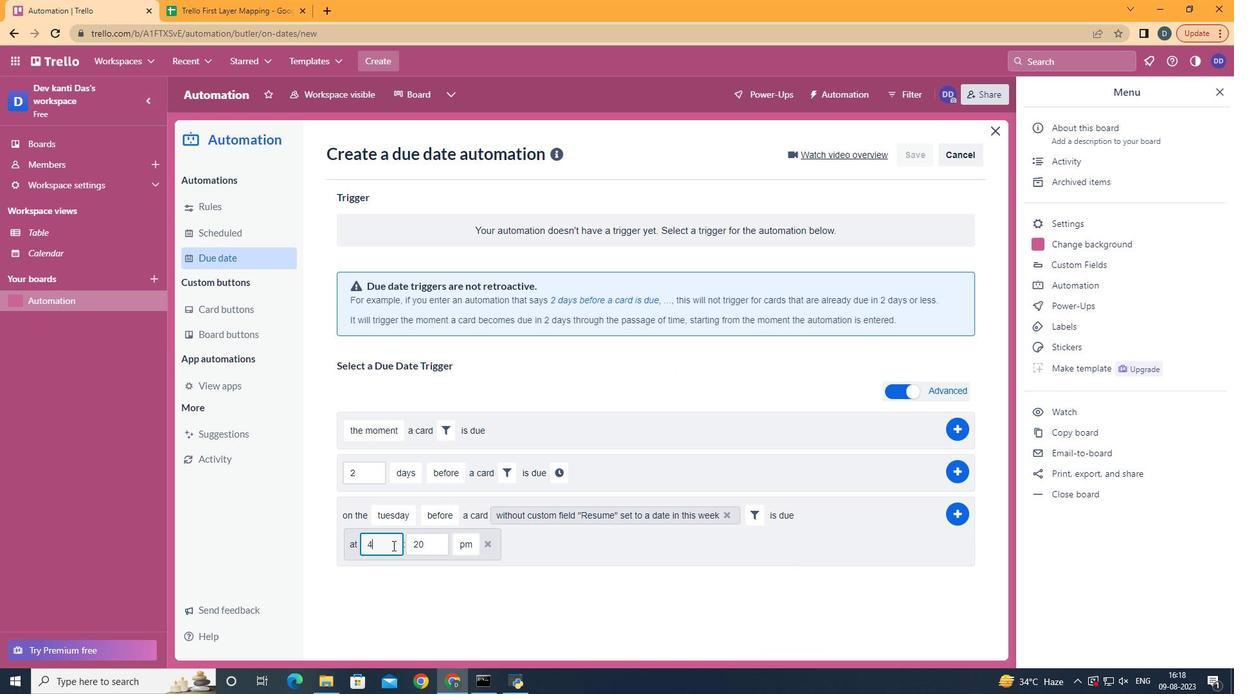 
Action: Key pressed <Key.backspace>11
Screenshot: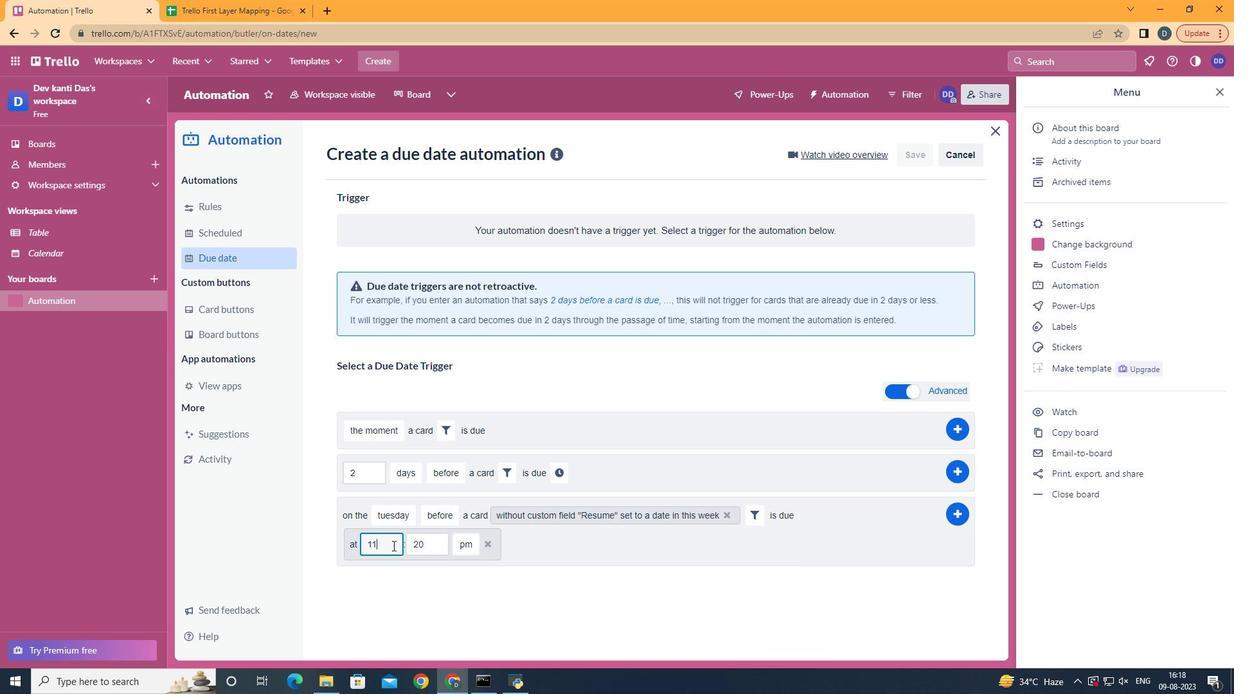 
Action: Mouse moved to (423, 549)
Screenshot: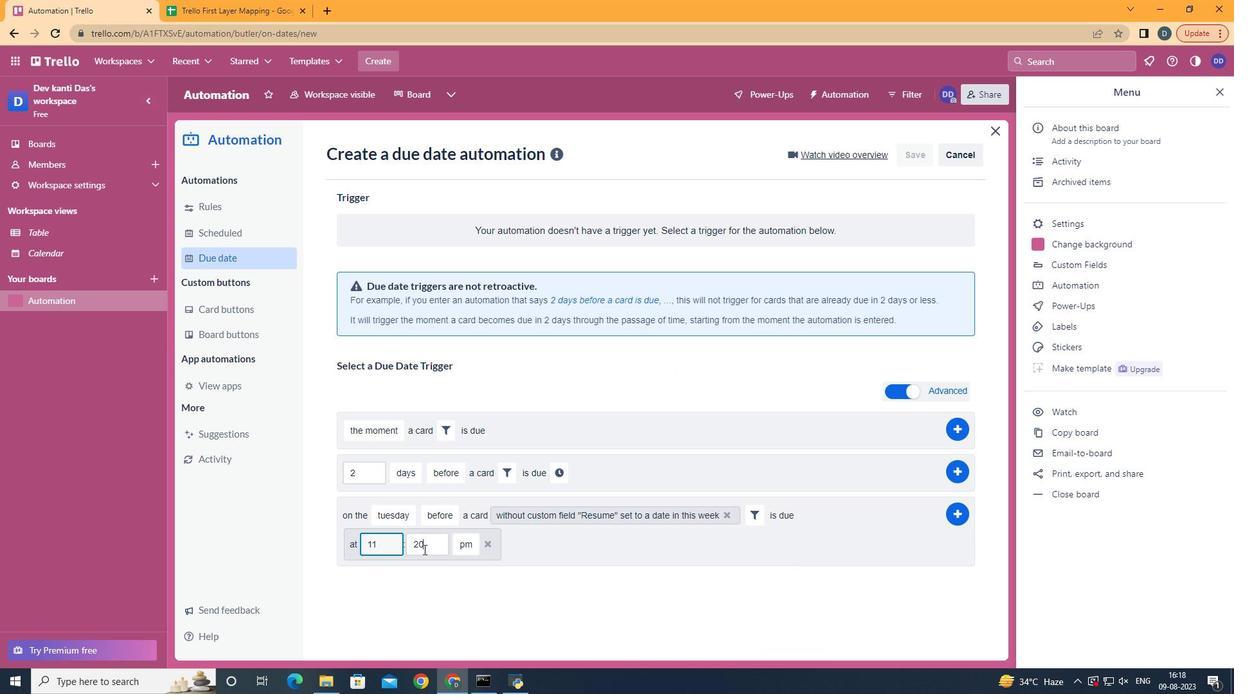 
Action: Mouse pressed left at (423, 549)
Screenshot: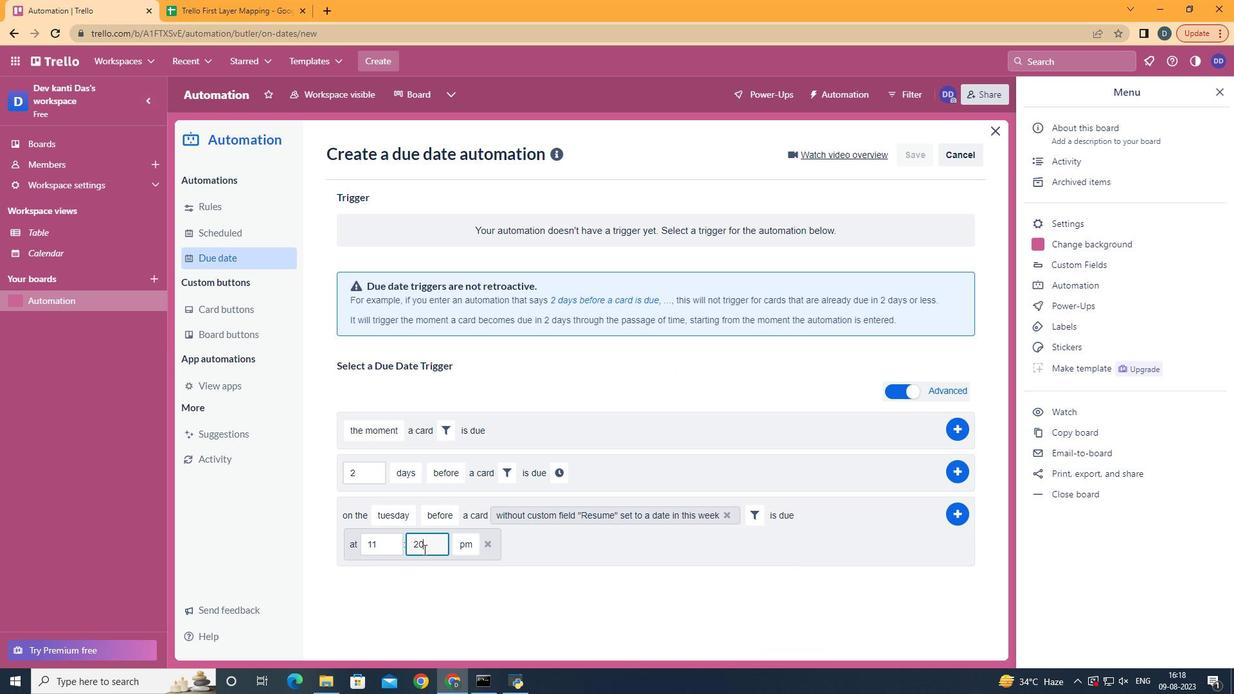 
Action: Key pressed <Key.backspace>
Screenshot: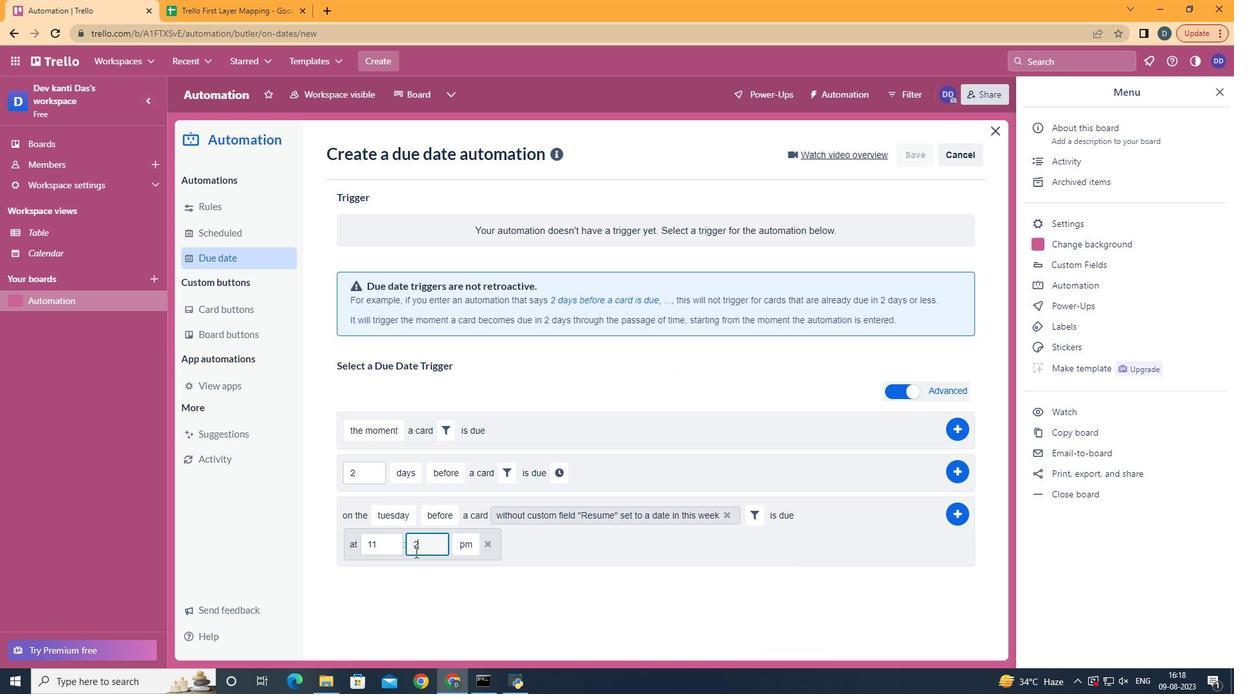 
Action: Mouse moved to (414, 553)
Screenshot: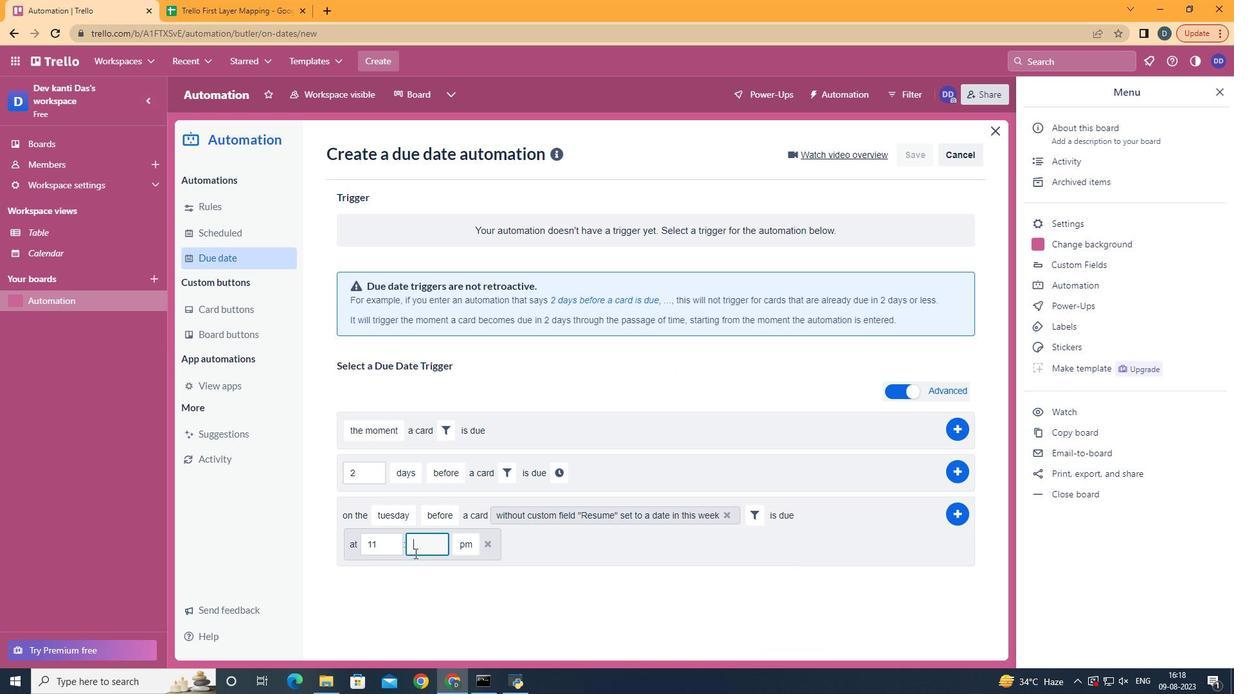 
Action: Key pressed <Key.backspace>
Screenshot: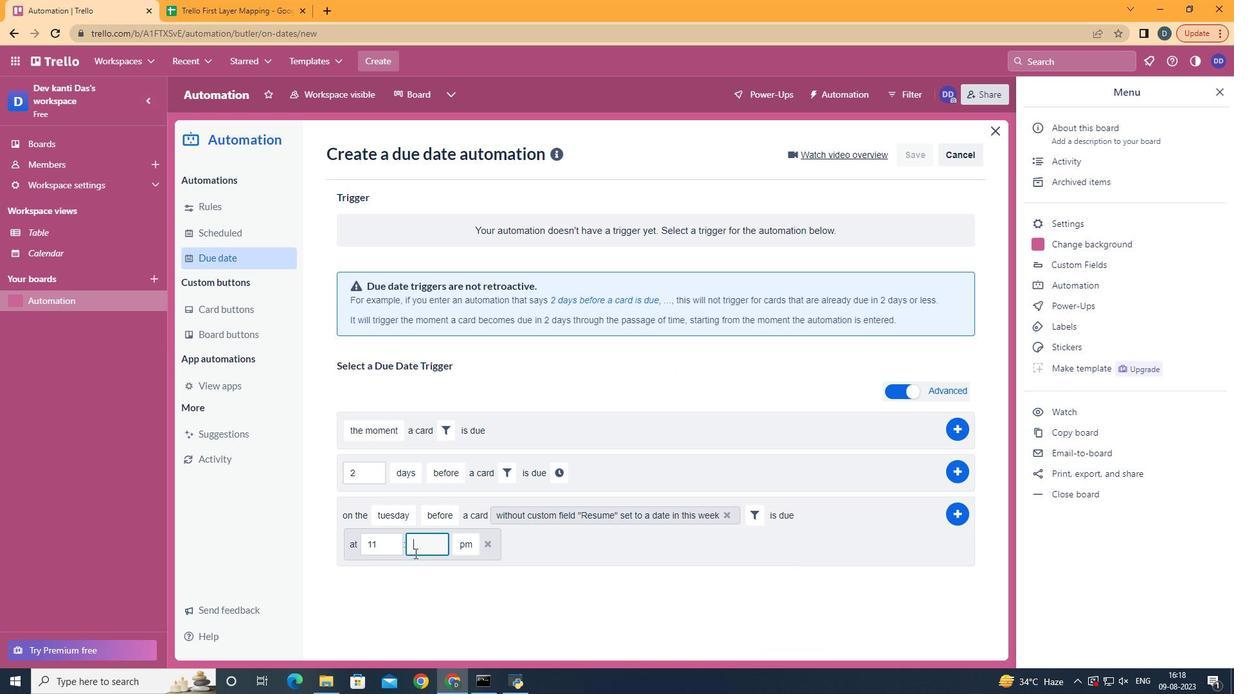 
Action: Mouse moved to (414, 553)
Screenshot: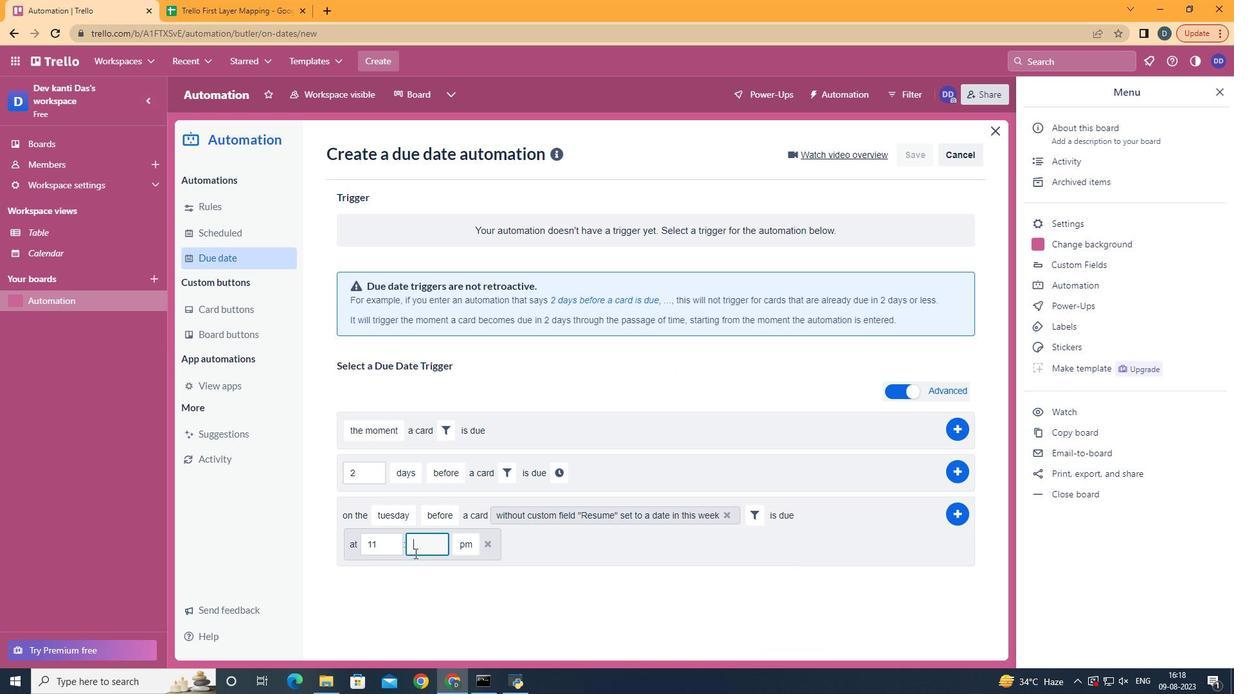 
Action: Key pressed 00
Screenshot: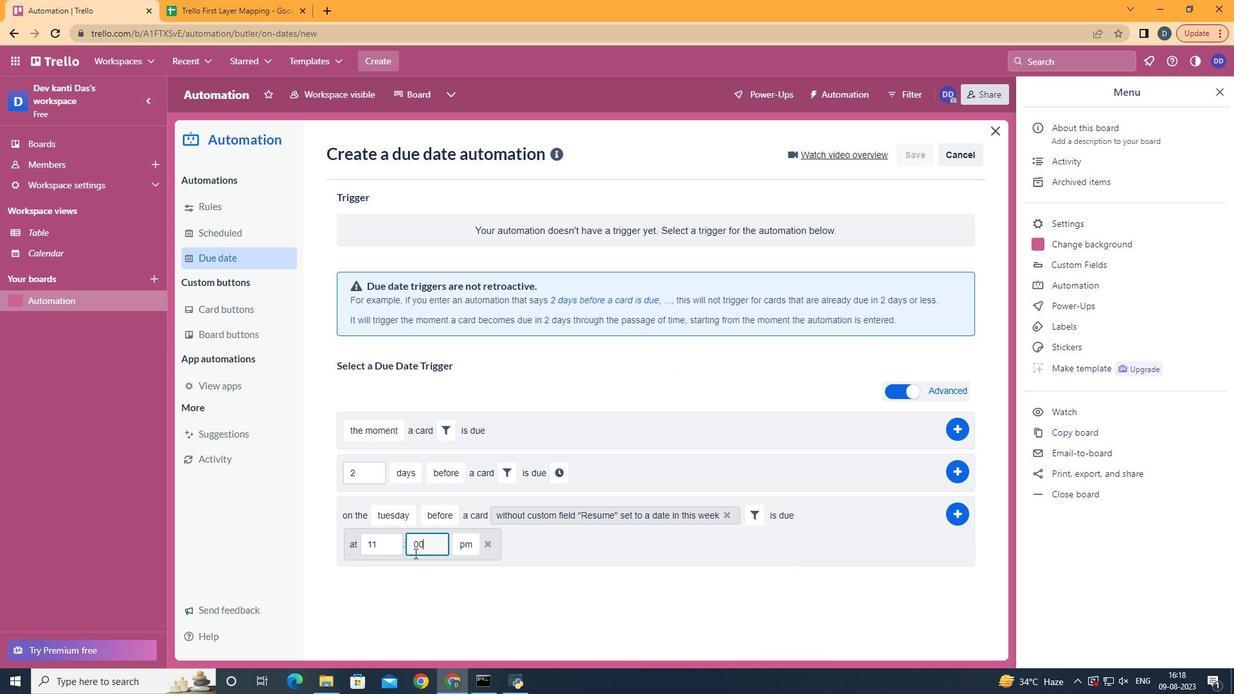 
Action: Mouse moved to (475, 574)
Screenshot: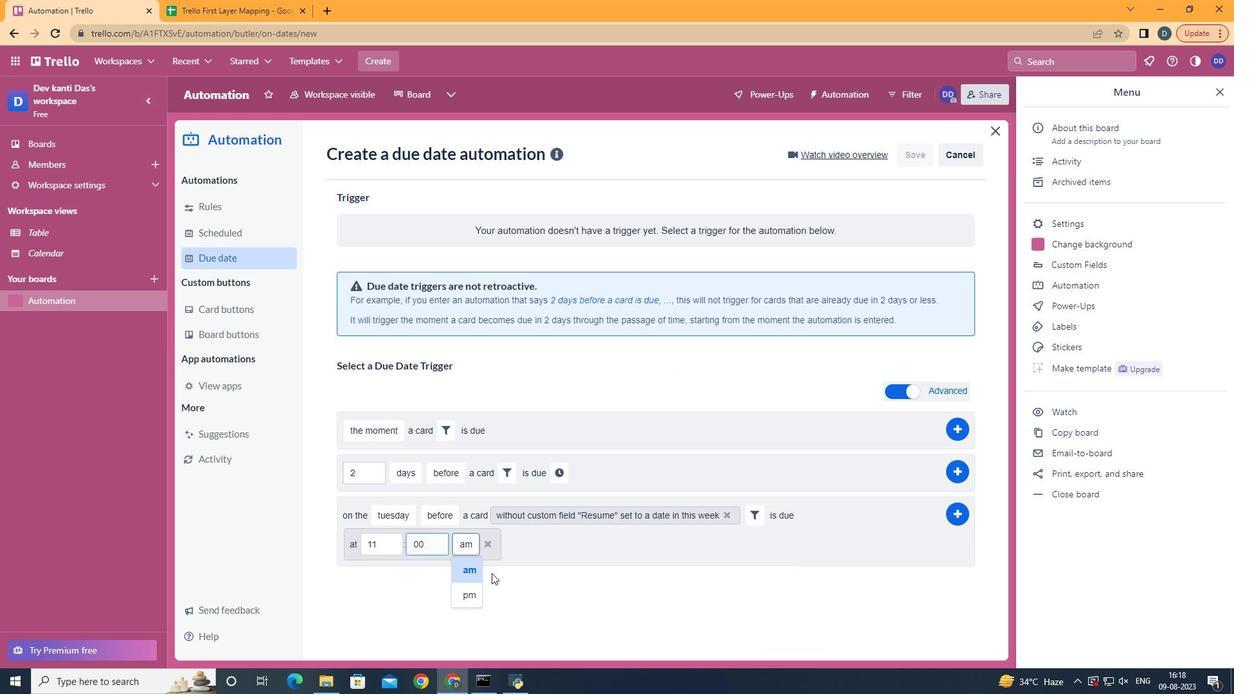 
Action: Mouse pressed left at (475, 574)
Screenshot: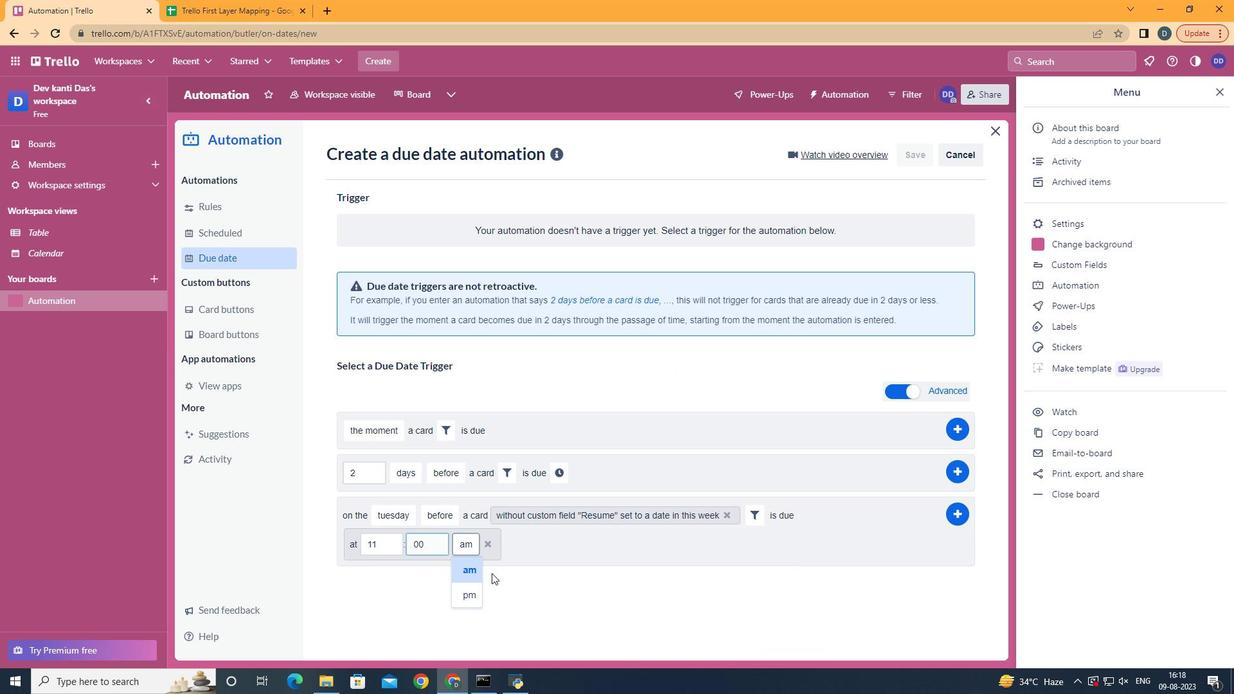 
Action: Mouse moved to (962, 506)
Screenshot: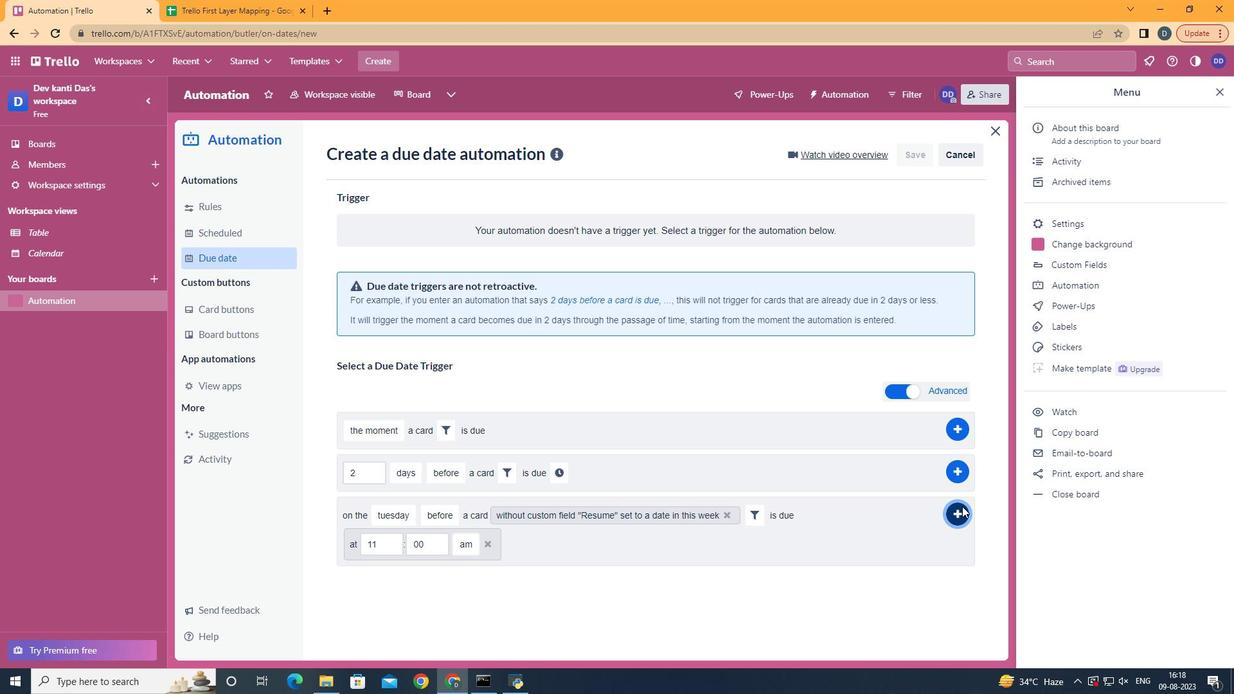 
Action: Mouse pressed left at (962, 506)
Screenshot: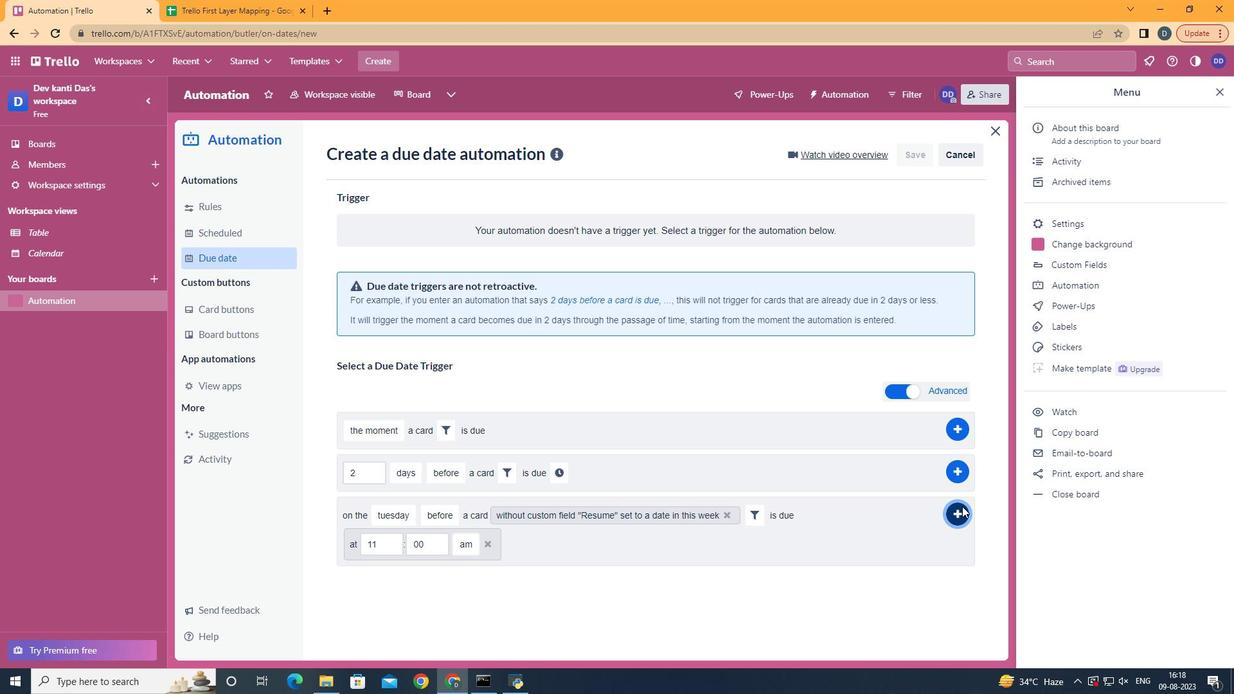 
Action: Mouse moved to (685, 317)
Screenshot: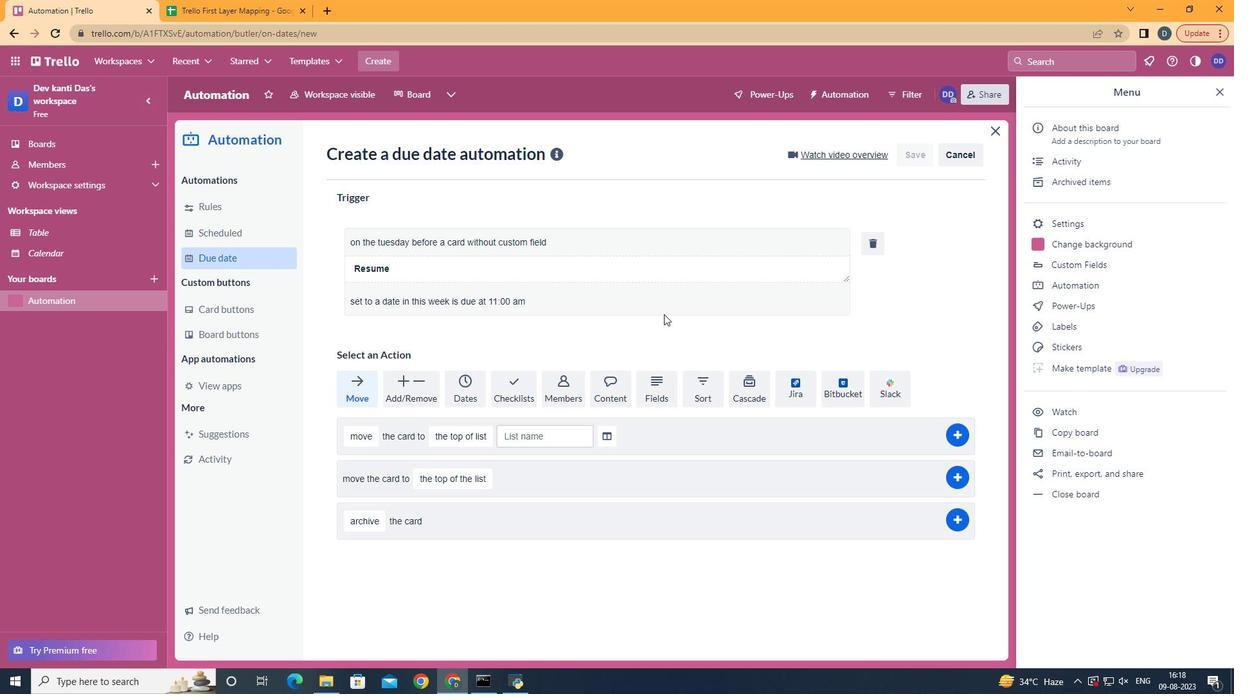 
